 Task: Find connections with filter location San Antonio with filter topic #Investingwith filter profile language English with filter current company Siemens Mobility with filter school ASM Group of Institutes with filter industry IT Services and IT Consulting with filter service category Logo Design with filter keywords title Client Service Specialist
Action: Mouse moved to (530, 72)
Screenshot: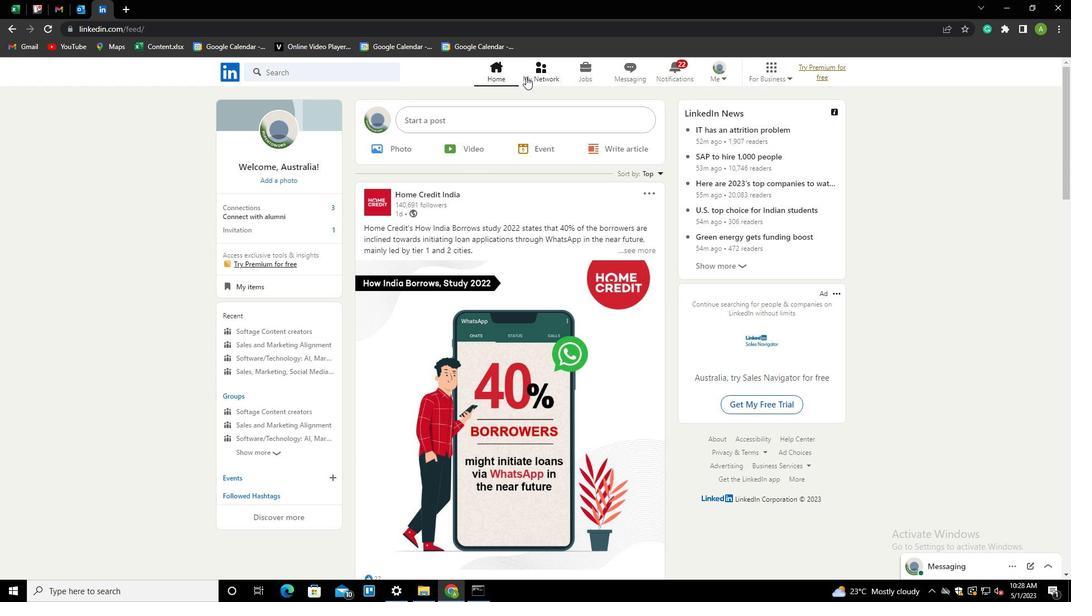 
Action: Mouse pressed left at (530, 72)
Screenshot: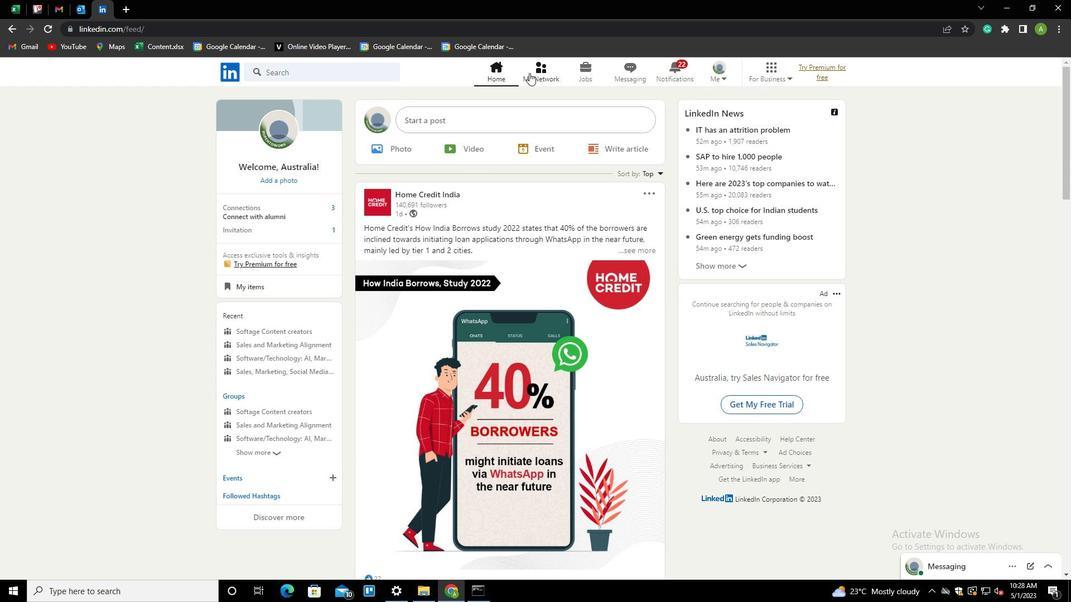 
Action: Mouse moved to (266, 132)
Screenshot: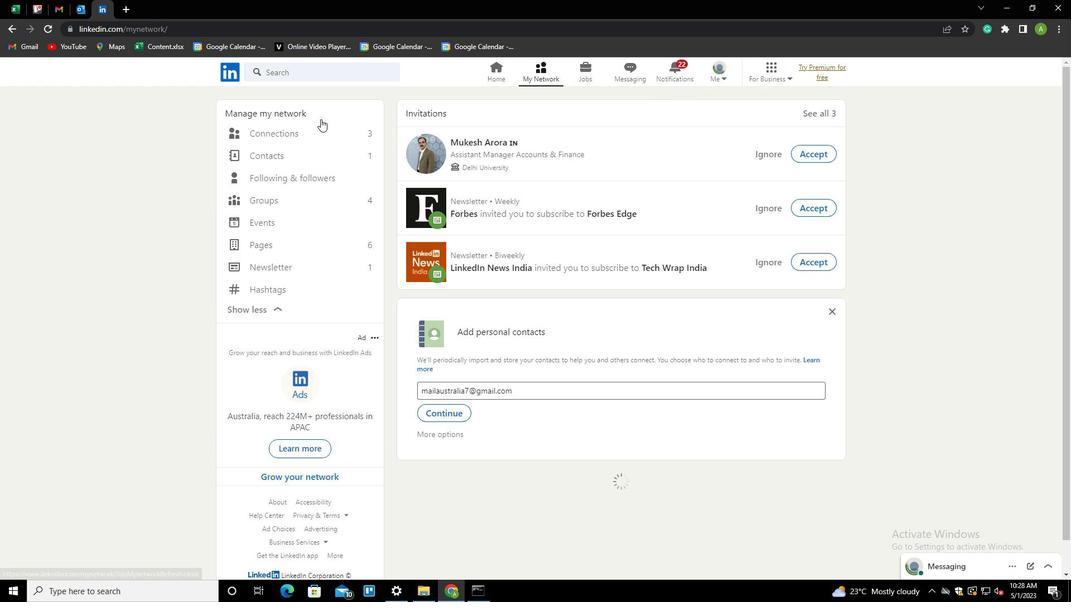 
Action: Mouse pressed left at (266, 132)
Screenshot: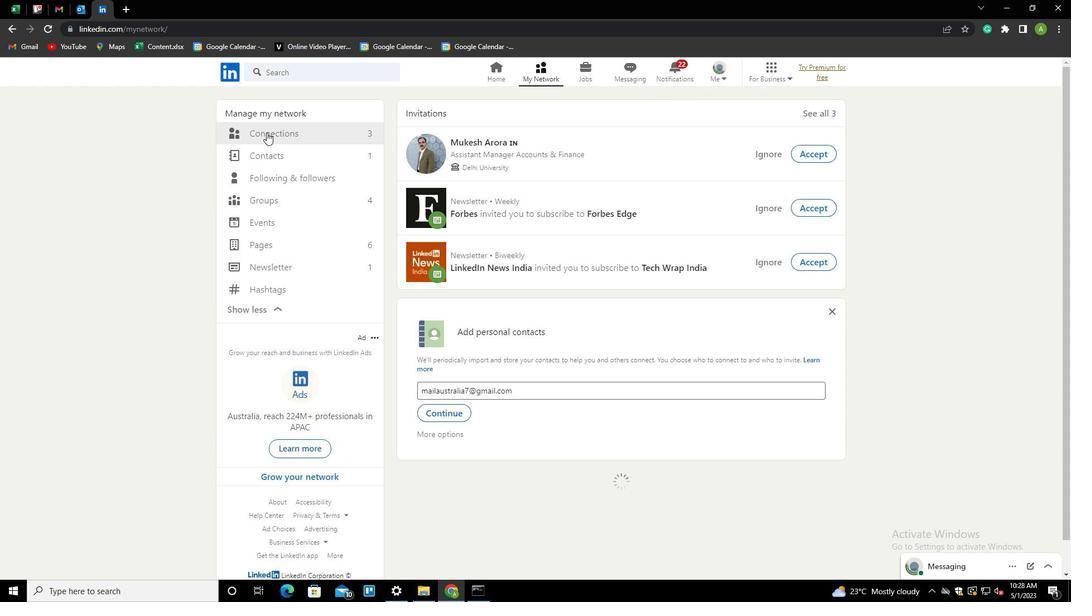 
Action: Mouse moved to (607, 133)
Screenshot: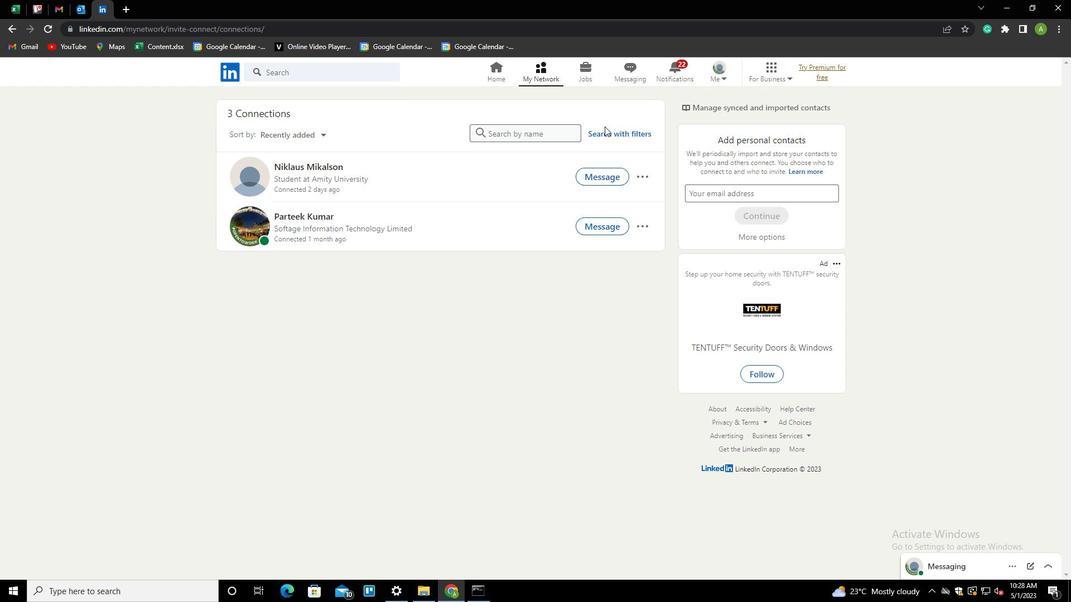 
Action: Mouse pressed left at (607, 133)
Screenshot: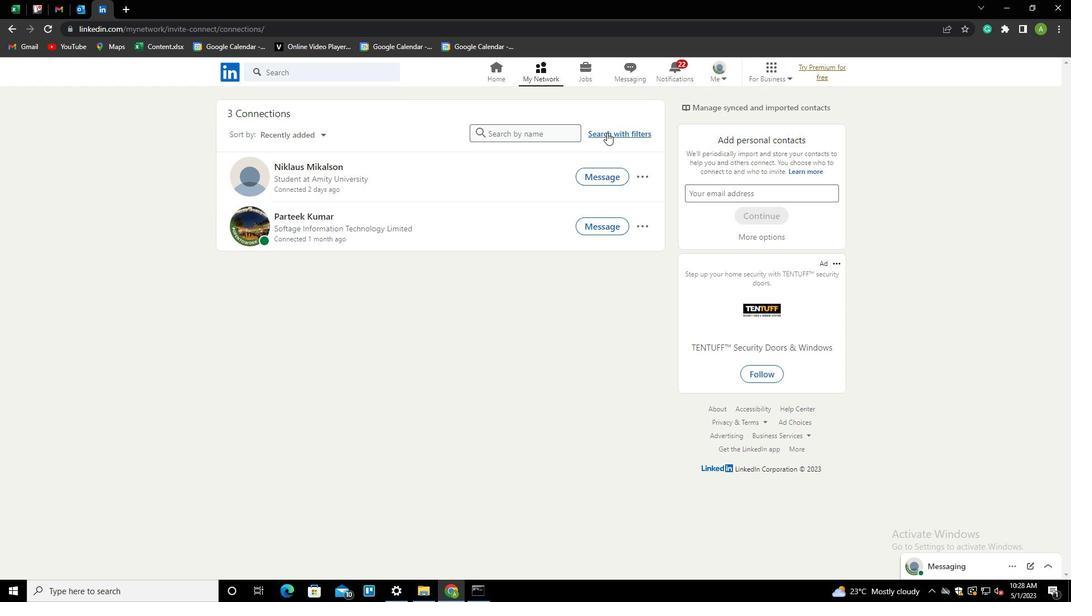 
Action: Mouse moved to (571, 104)
Screenshot: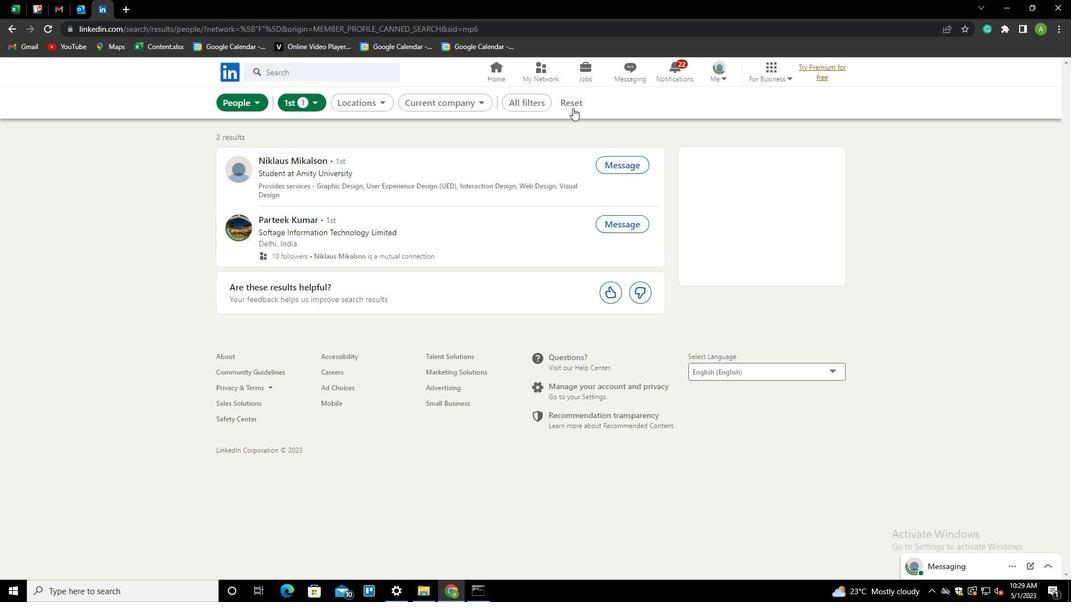 
Action: Mouse pressed left at (571, 104)
Screenshot: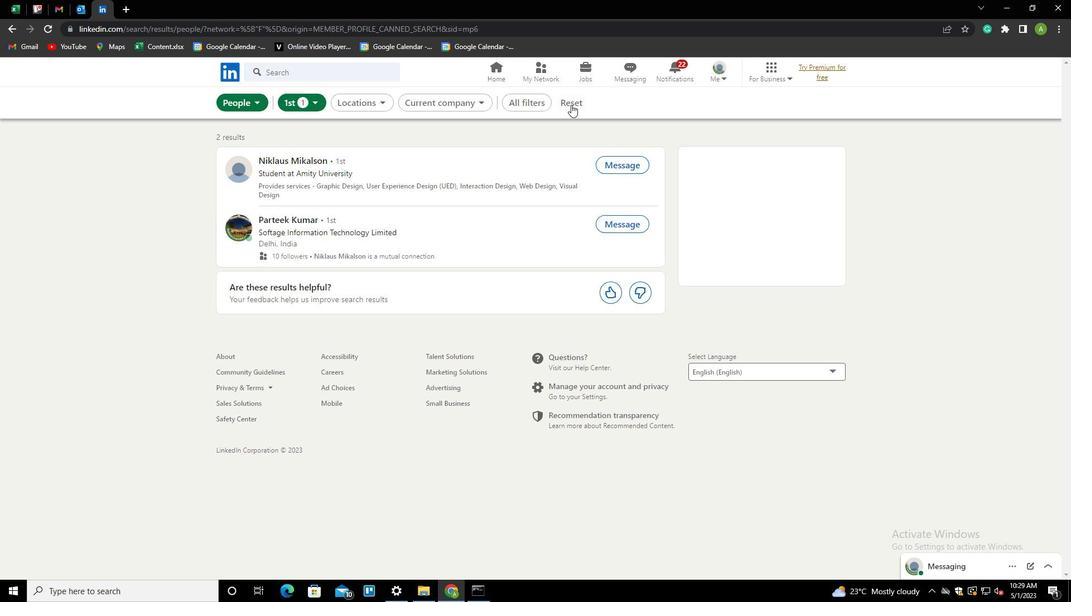 
Action: Mouse moved to (560, 104)
Screenshot: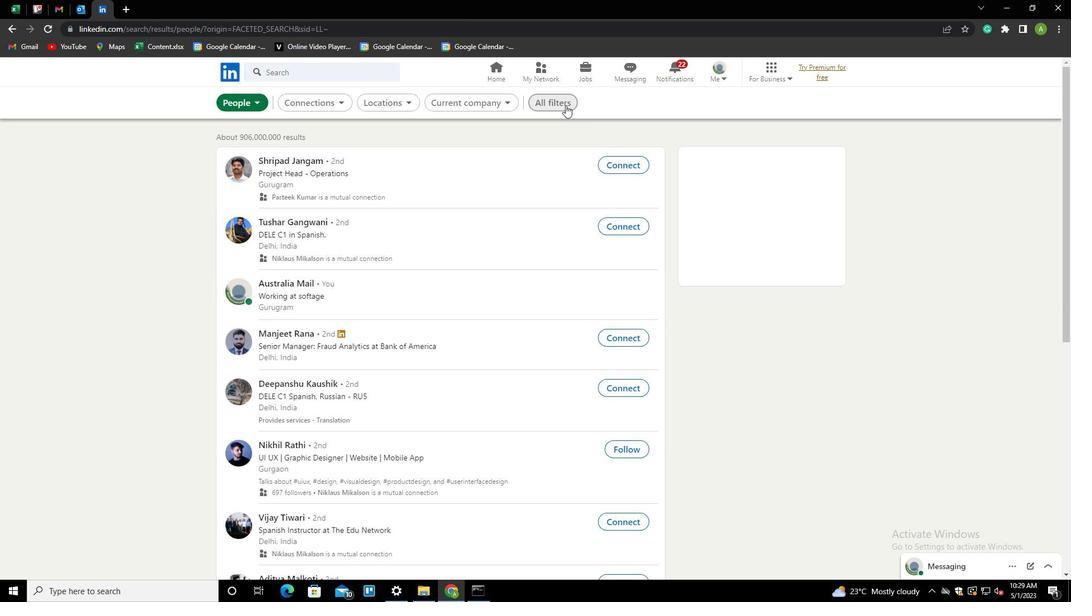 
Action: Mouse pressed left at (560, 104)
Screenshot: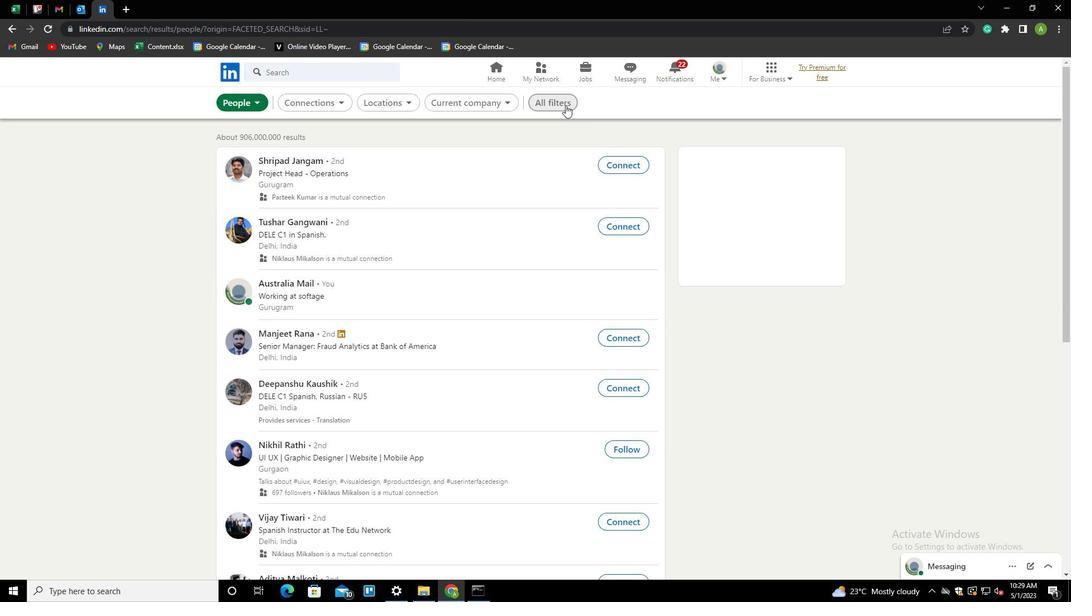 
Action: Mouse moved to (863, 296)
Screenshot: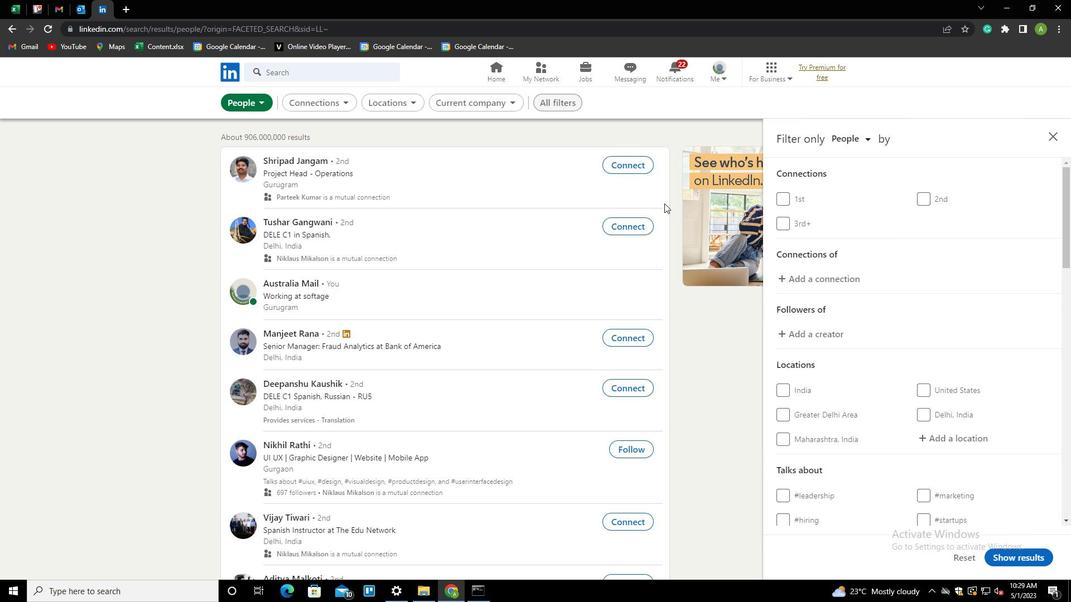 
Action: Mouse scrolled (863, 296) with delta (0, 0)
Screenshot: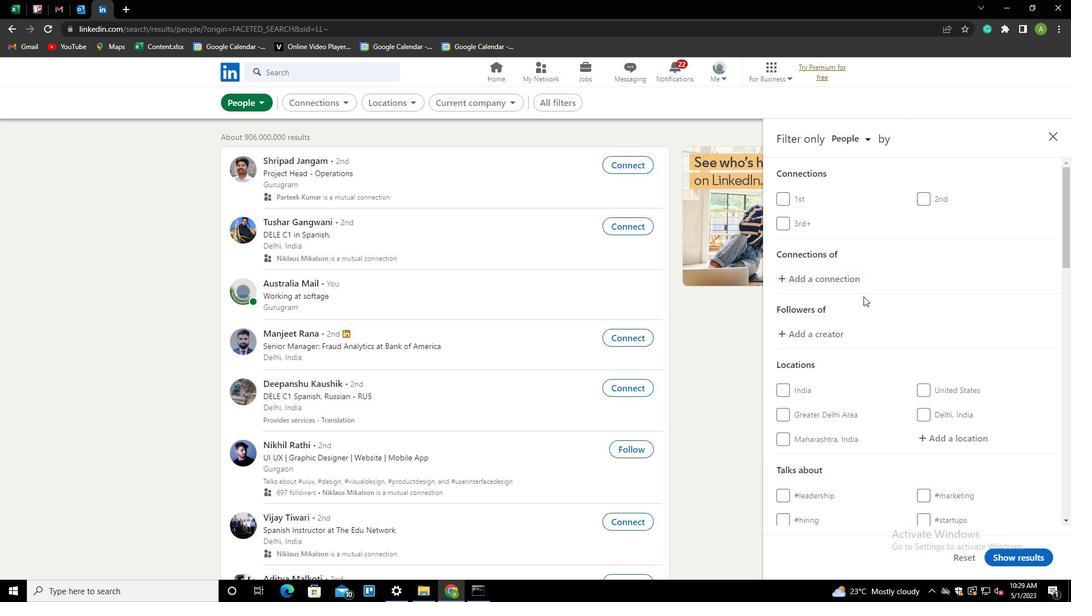 
Action: Mouse scrolled (863, 296) with delta (0, 0)
Screenshot: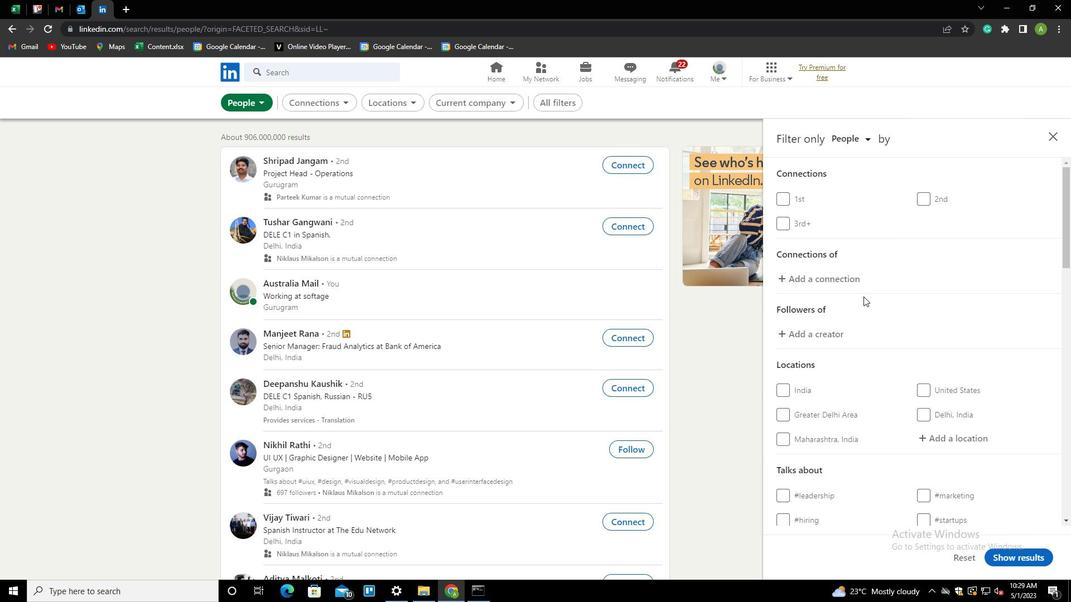 
Action: Mouse scrolled (863, 296) with delta (0, 0)
Screenshot: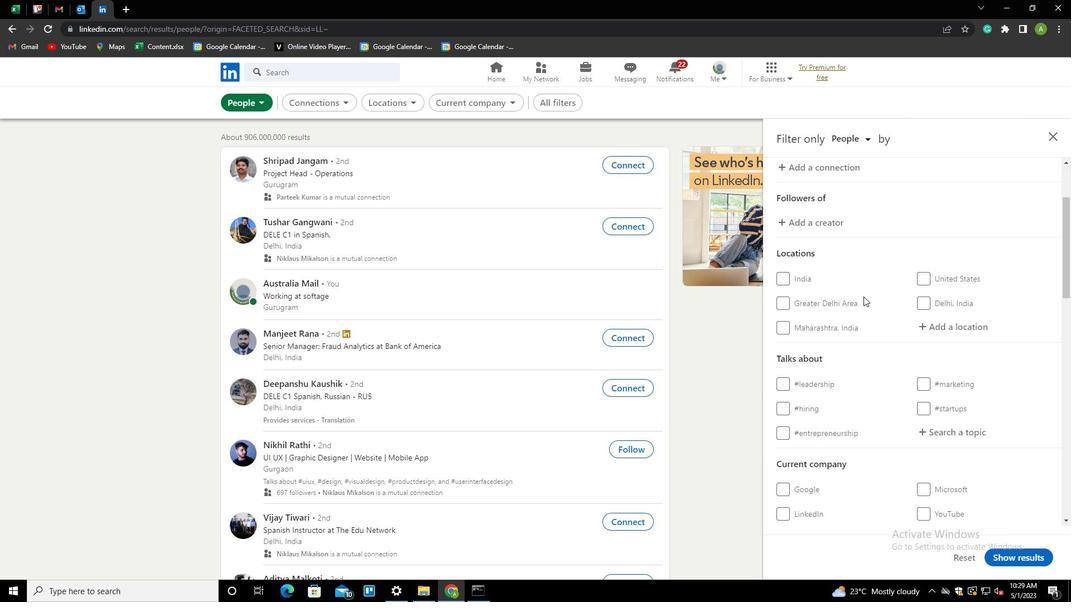 
Action: Mouse moved to (948, 270)
Screenshot: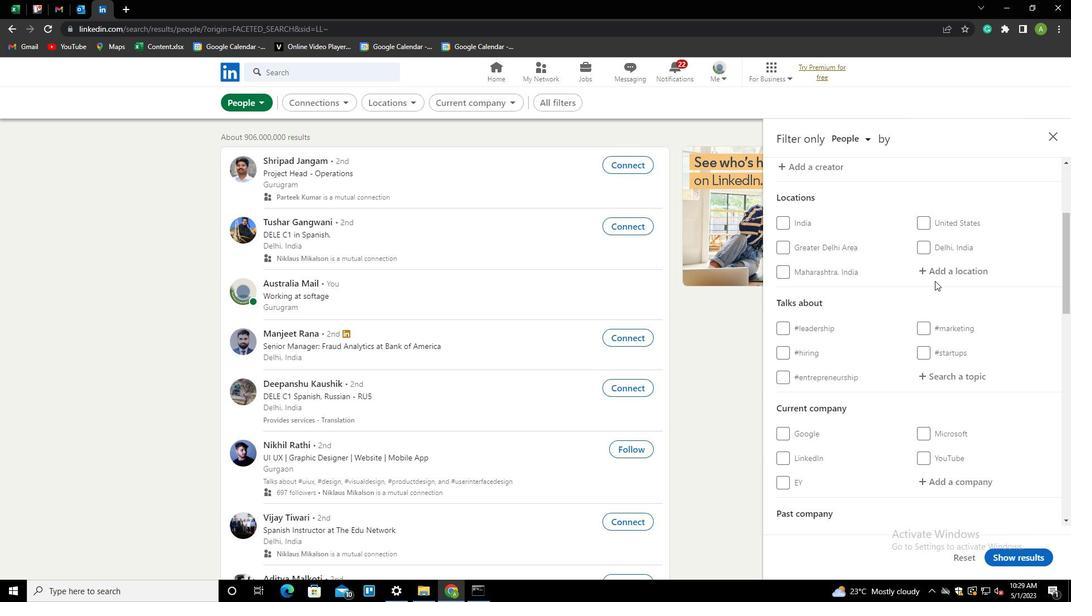 
Action: Mouse pressed left at (948, 270)
Screenshot: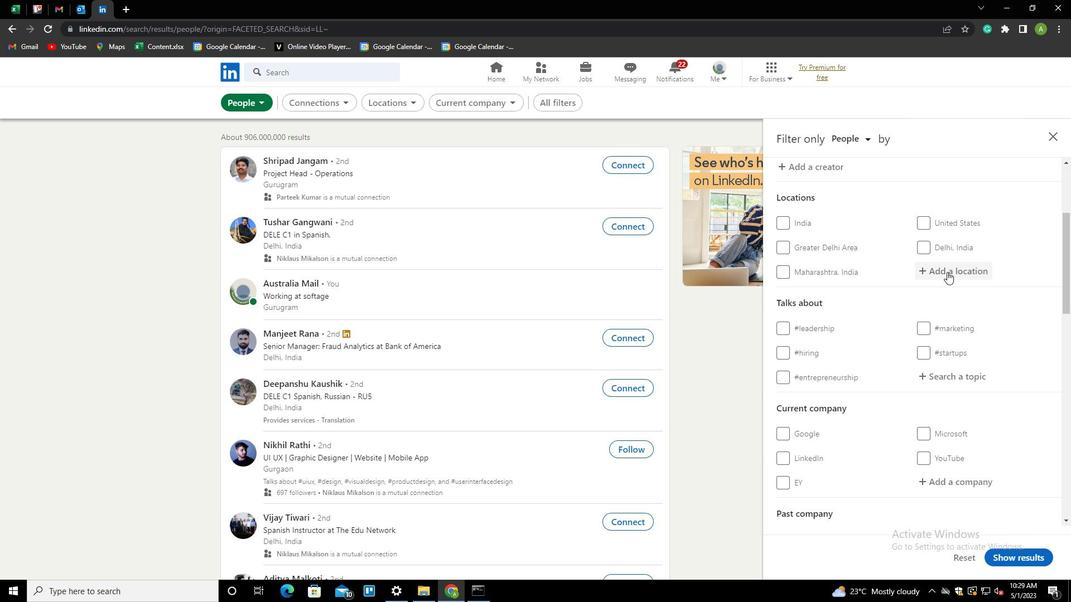 
Action: Key pressed <Key.shift>SAN<Key.space><Key.shift>ANTI<Key.backspace>ONIO<Key.down><Key.enter>
Screenshot: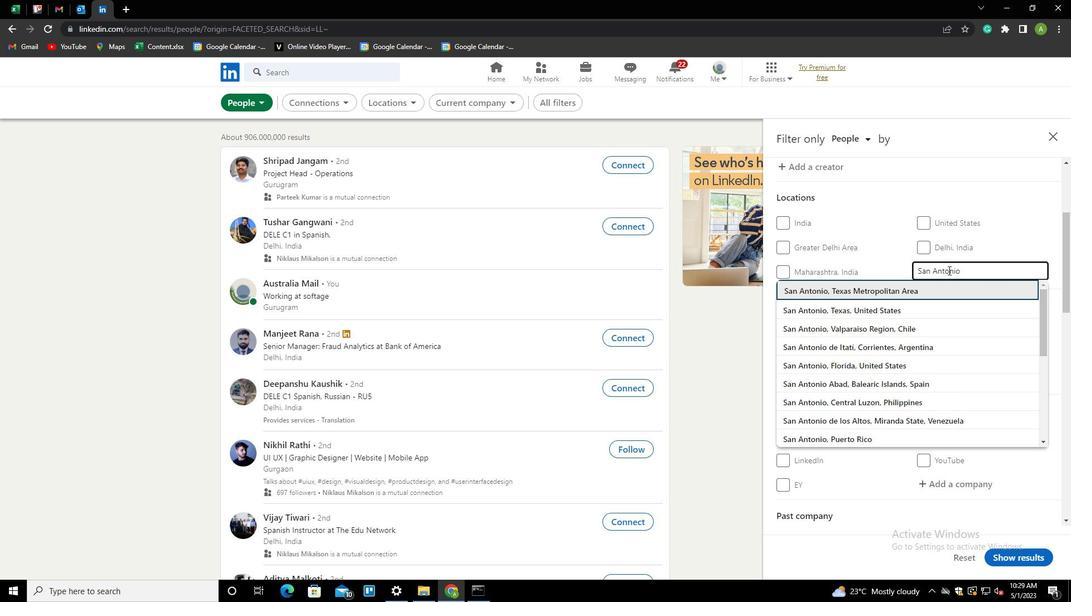 
Action: Mouse scrolled (948, 270) with delta (0, 0)
Screenshot: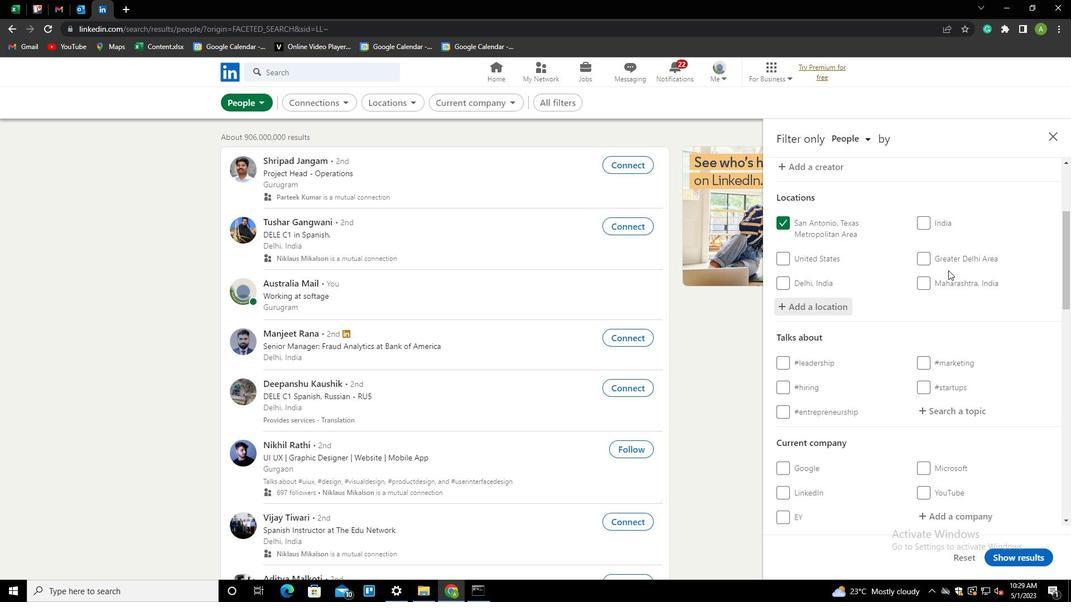 
Action: Mouse scrolled (948, 270) with delta (0, 0)
Screenshot: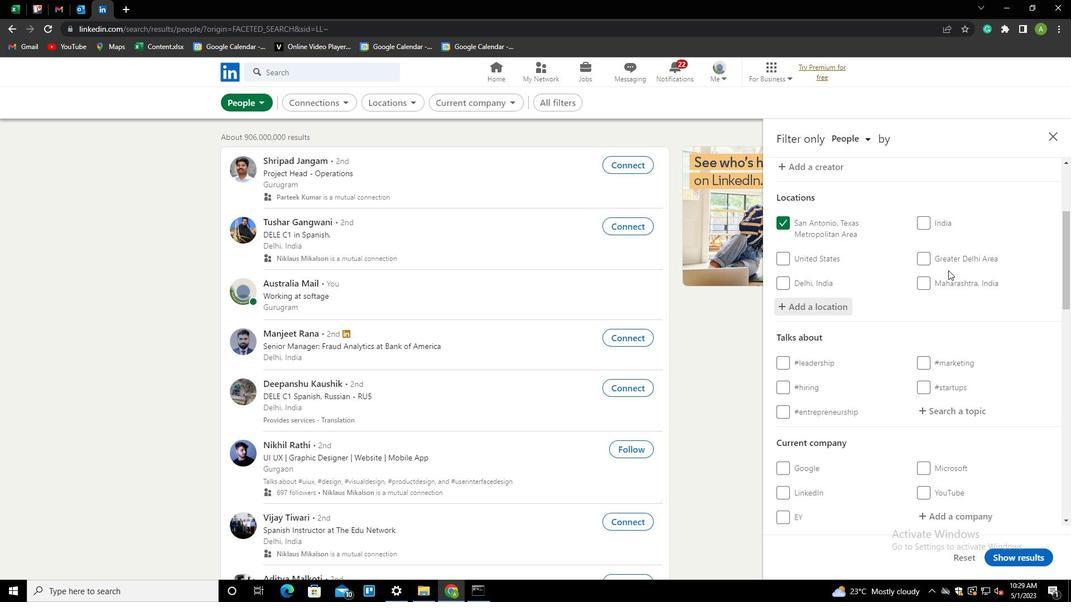 
Action: Mouse moved to (937, 297)
Screenshot: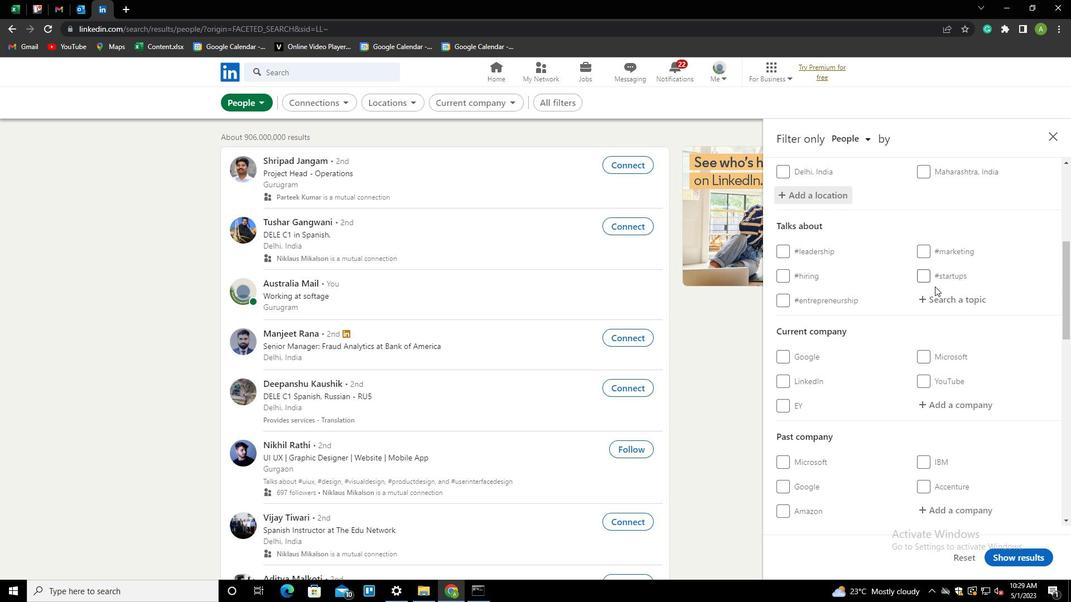 
Action: Mouse pressed left at (937, 297)
Screenshot: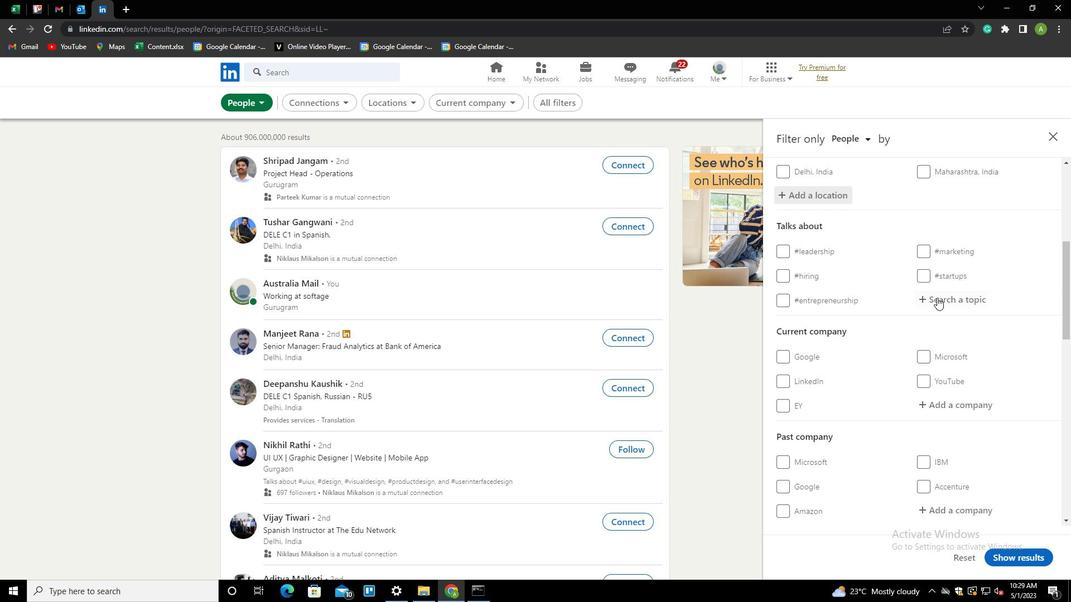 
Action: Key pressed <Key.shift>INT<Key.backspace>VESTIN<Key.down><Key.enter>
Screenshot: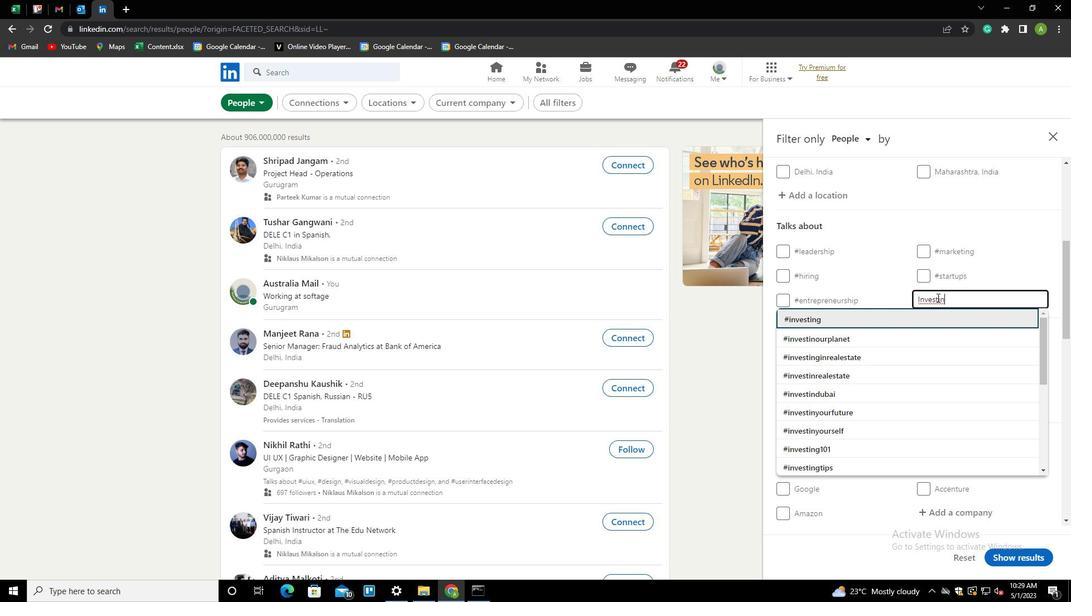 
Action: Mouse scrolled (937, 297) with delta (0, 0)
Screenshot: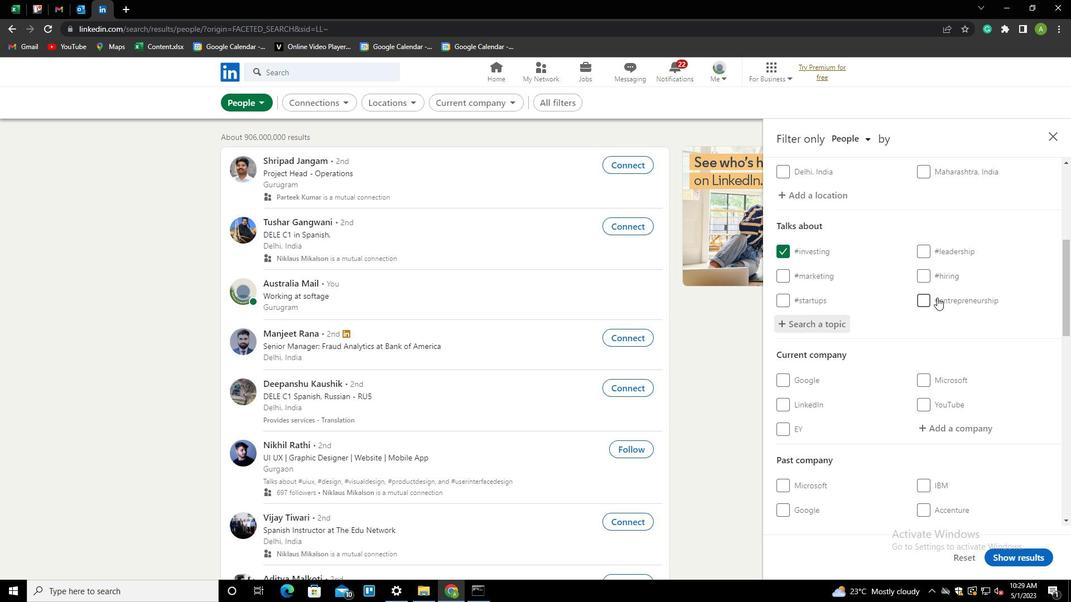
Action: Mouse scrolled (937, 297) with delta (0, 0)
Screenshot: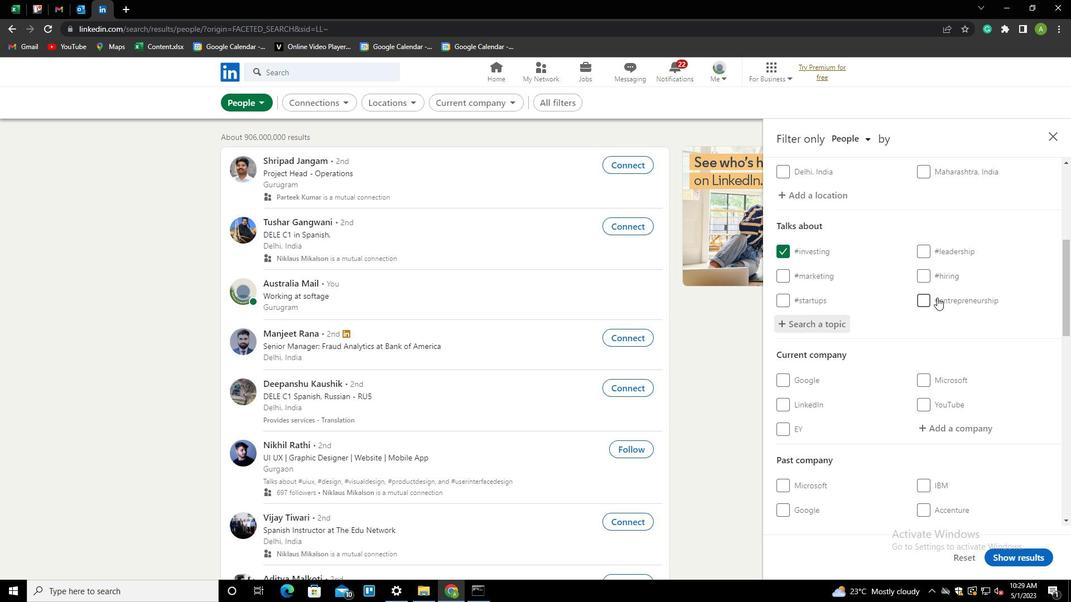 
Action: Mouse scrolled (937, 297) with delta (0, 0)
Screenshot: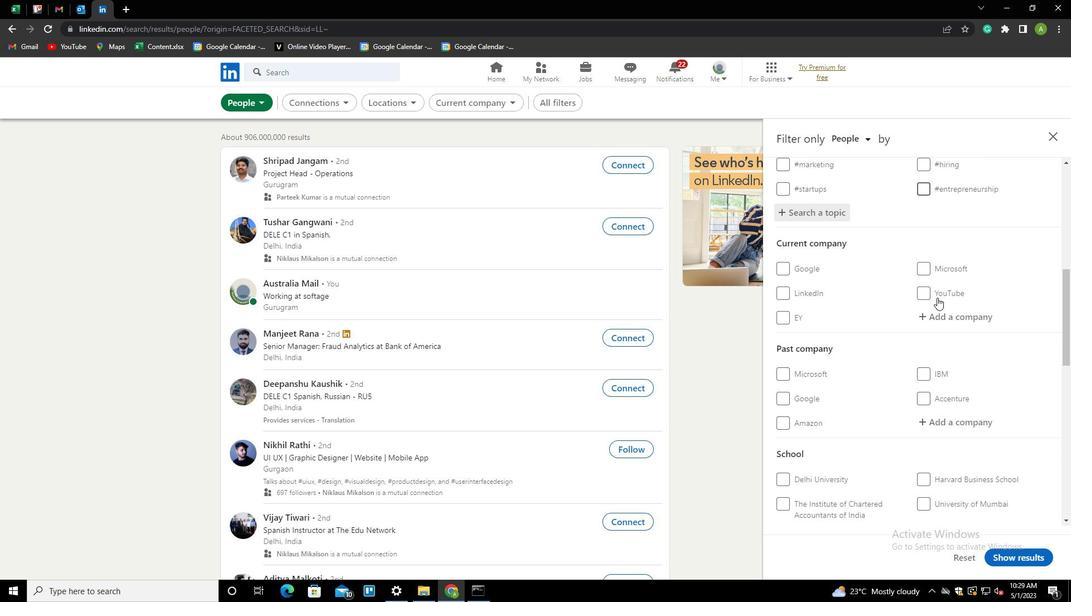 
Action: Mouse scrolled (937, 297) with delta (0, 0)
Screenshot: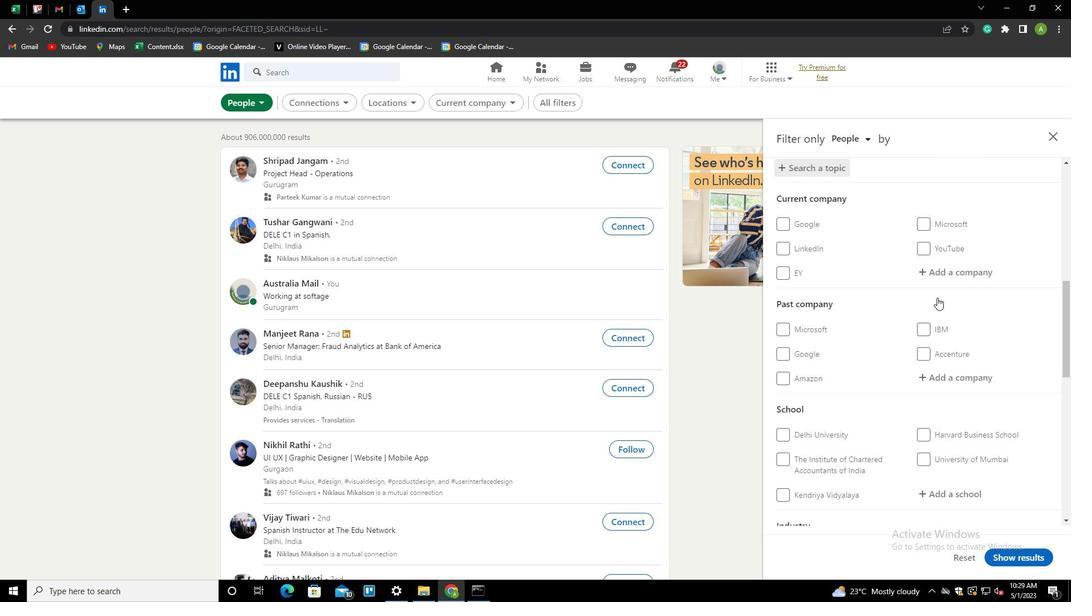 
Action: Mouse scrolled (937, 297) with delta (0, 0)
Screenshot: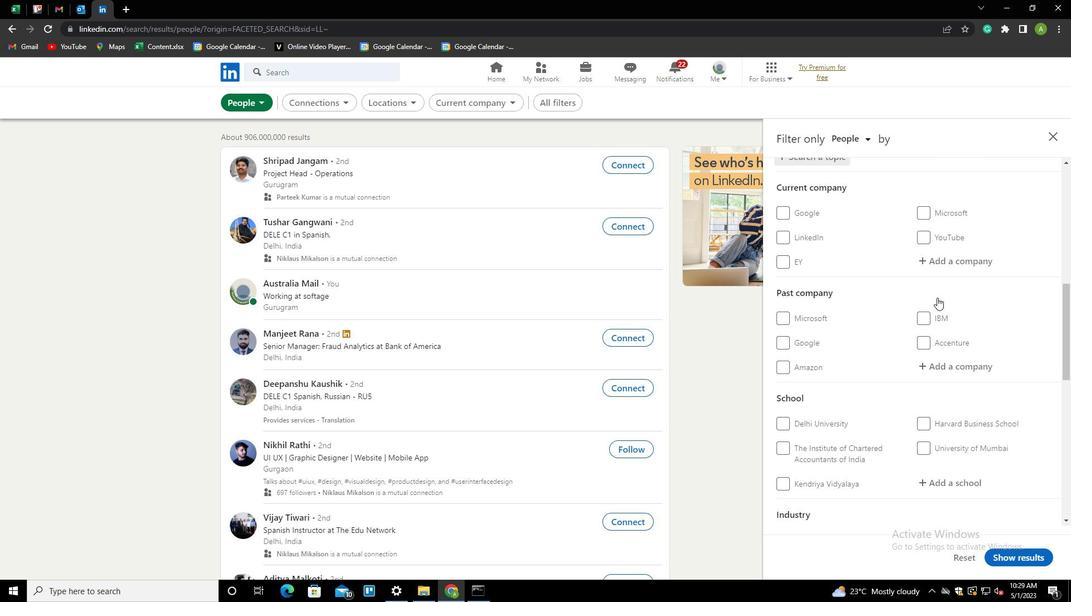 
Action: Mouse scrolled (937, 297) with delta (0, 0)
Screenshot: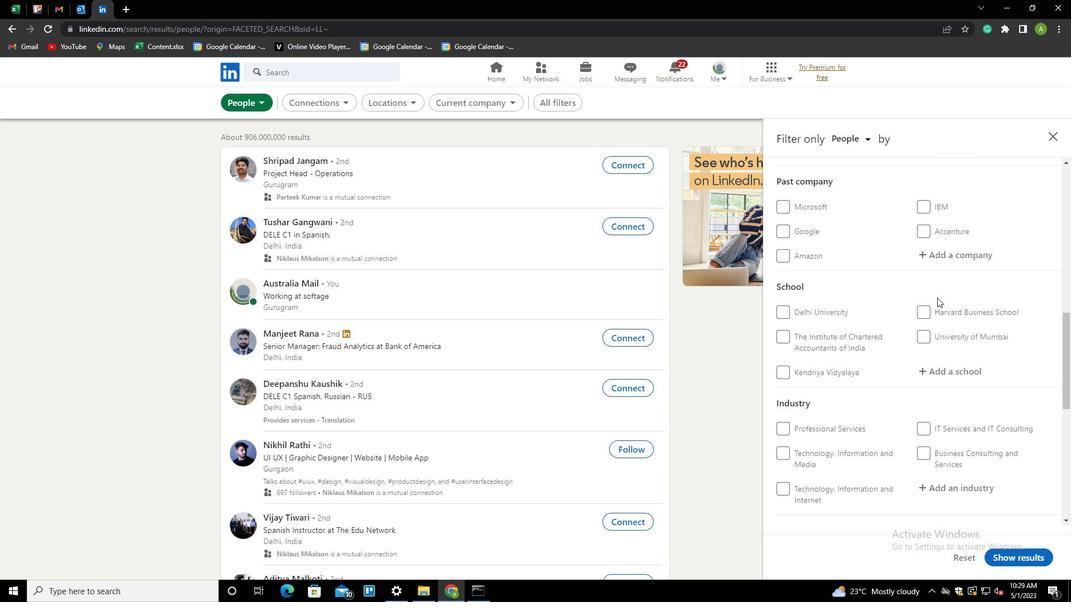 
Action: Mouse scrolled (937, 297) with delta (0, 0)
Screenshot: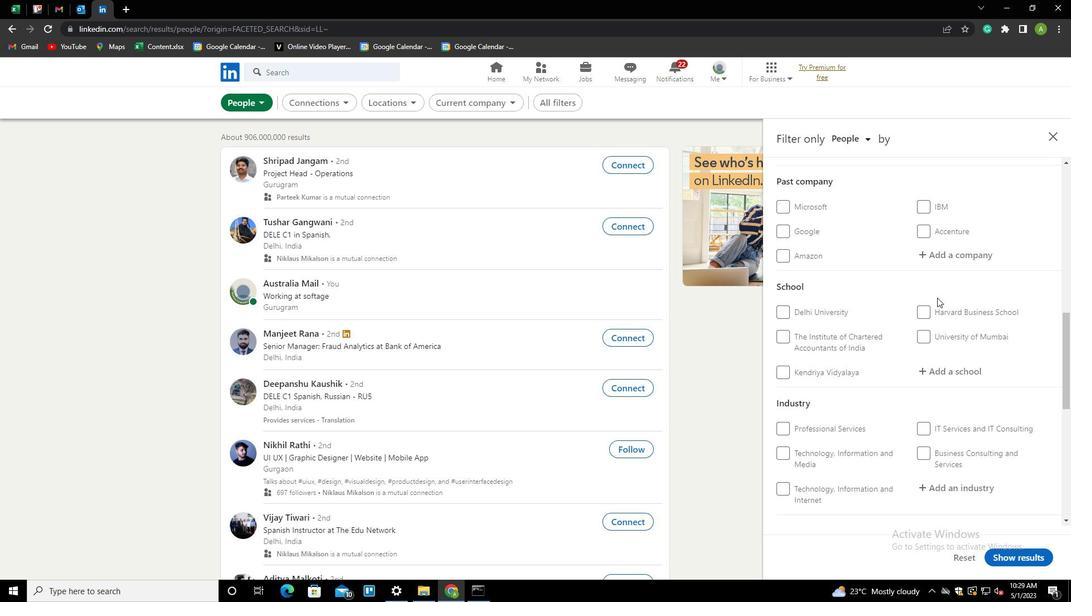 
Action: Mouse scrolled (937, 297) with delta (0, 0)
Screenshot: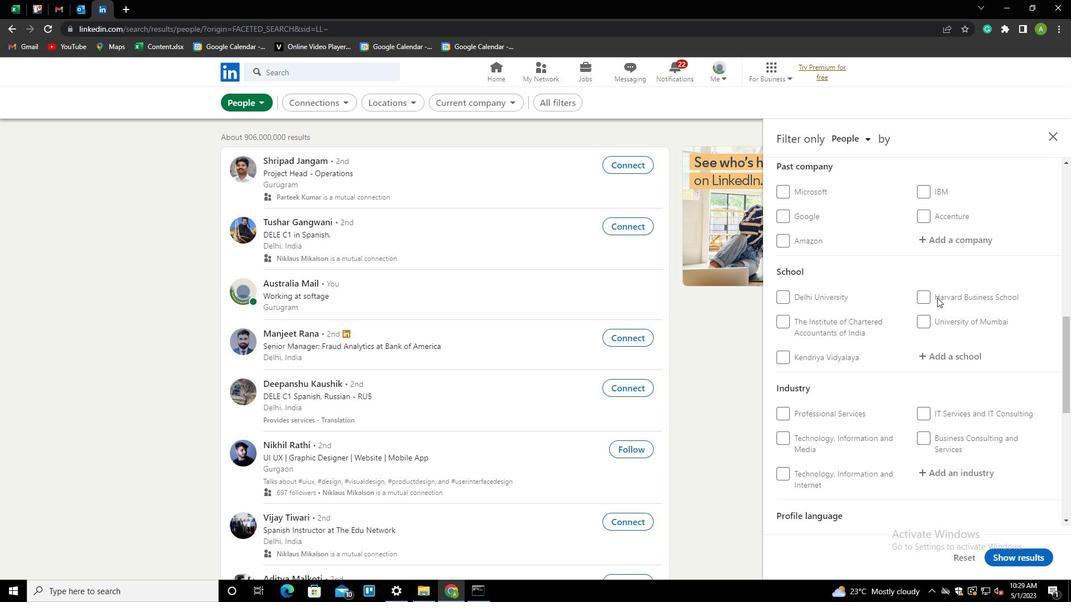 
Action: Mouse scrolled (937, 297) with delta (0, 0)
Screenshot: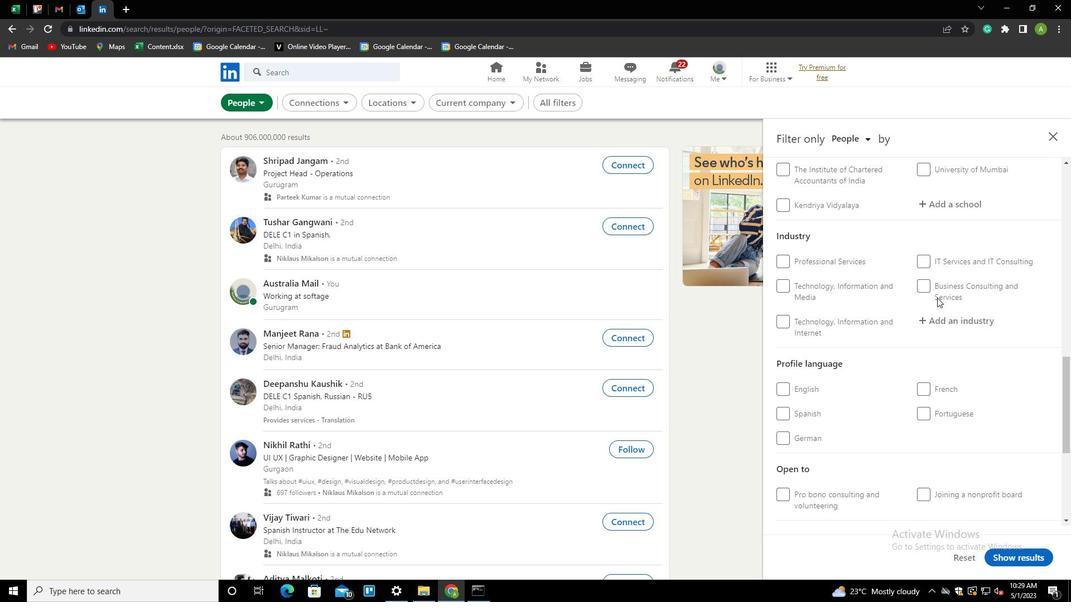 
Action: Mouse scrolled (937, 297) with delta (0, 0)
Screenshot: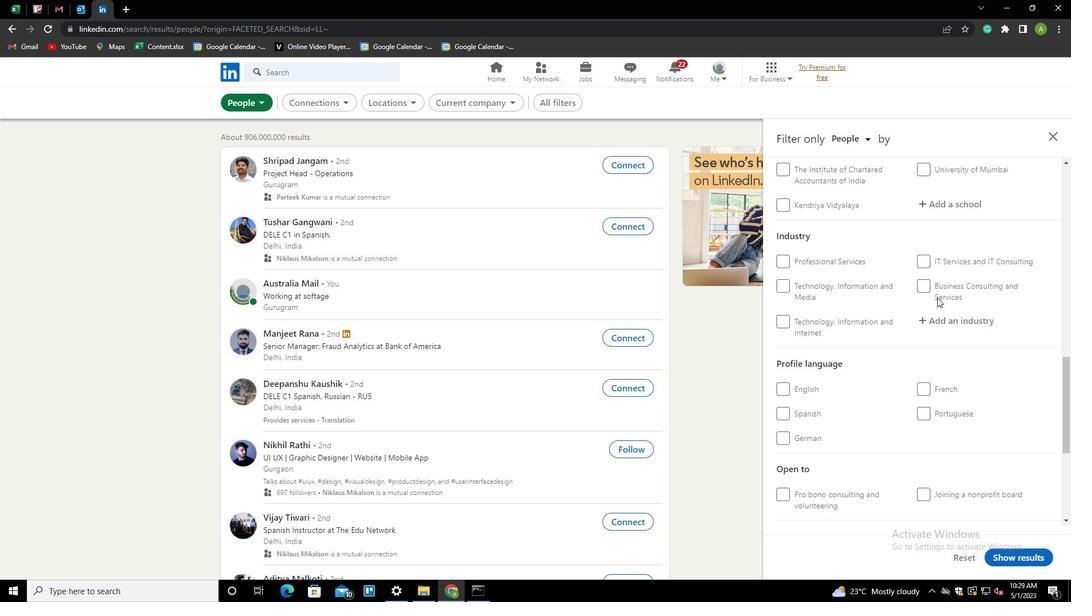 
Action: Mouse moved to (799, 273)
Screenshot: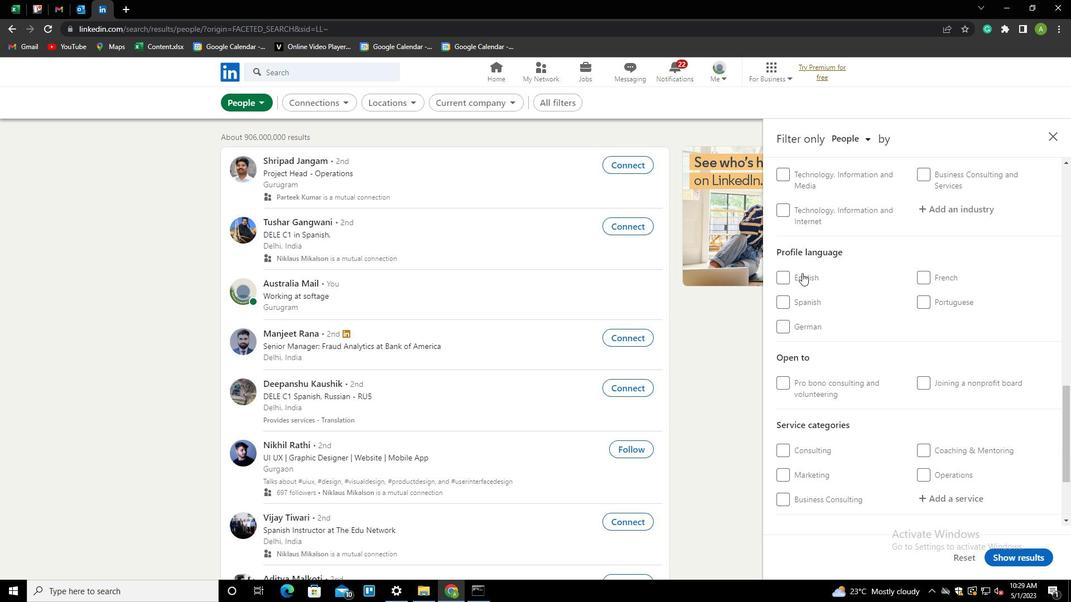 
Action: Mouse pressed left at (799, 273)
Screenshot: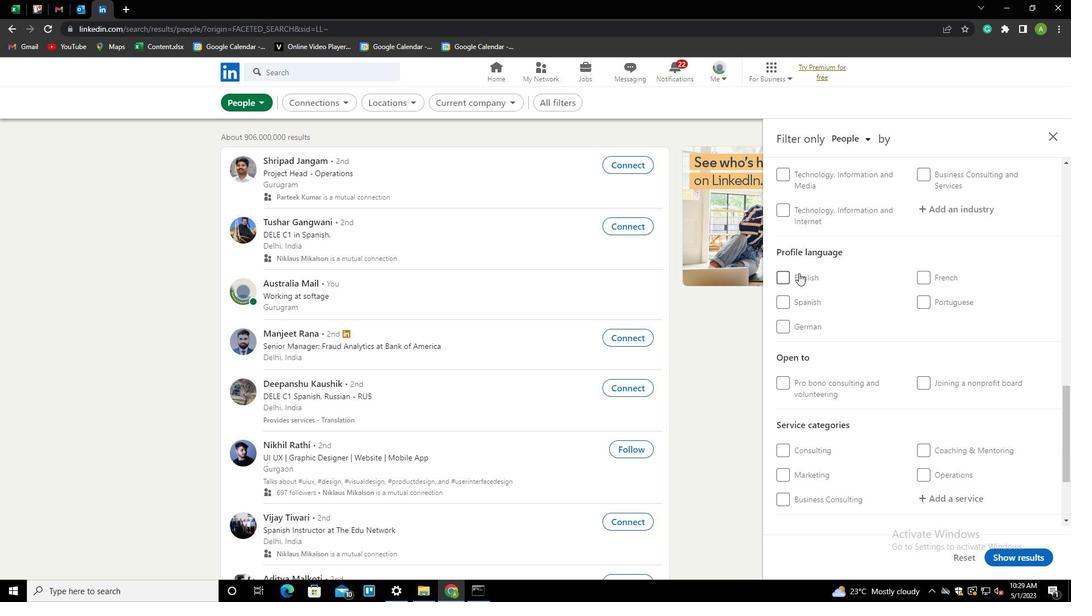 
Action: Mouse moved to (908, 313)
Screenshot: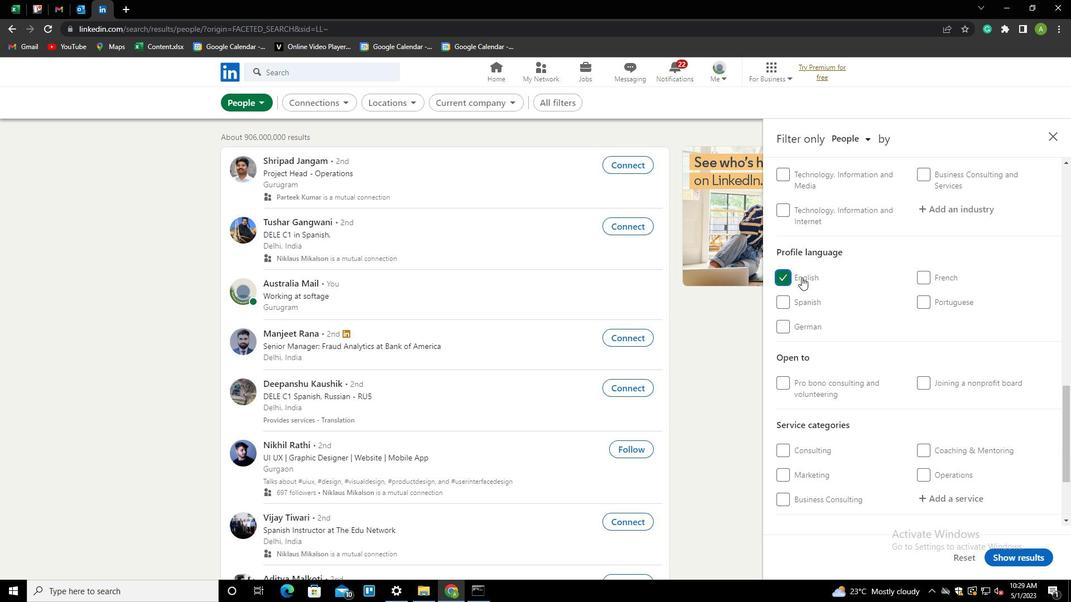 
Action: Mouse scrolled (908, 314) with delta (0, 0)
Screenshot: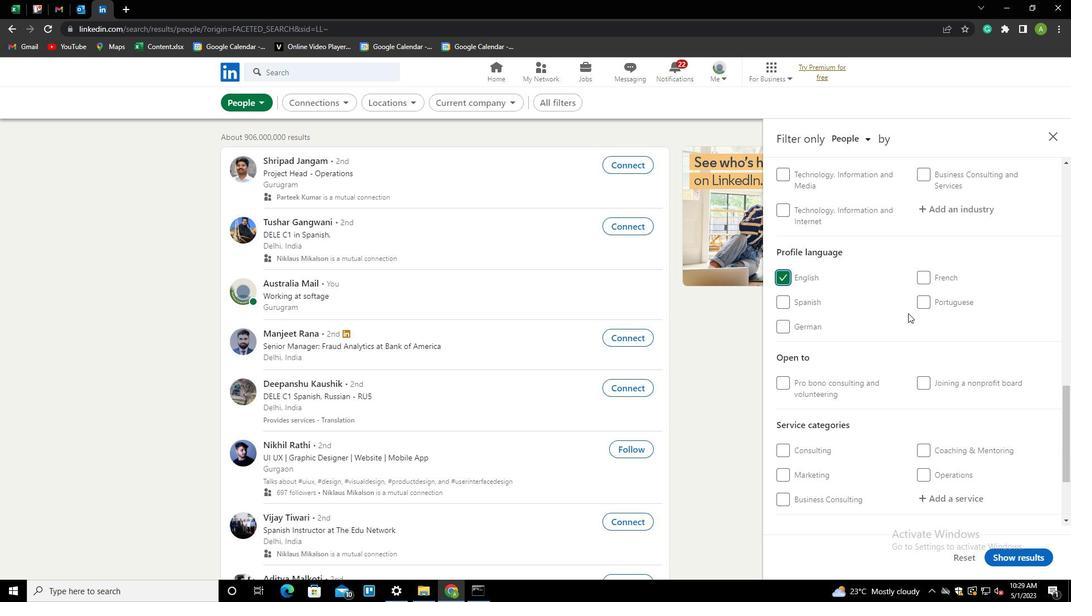 
Action: Mouse scrolled (908, 314) with delta (0, 0)
Screenshot: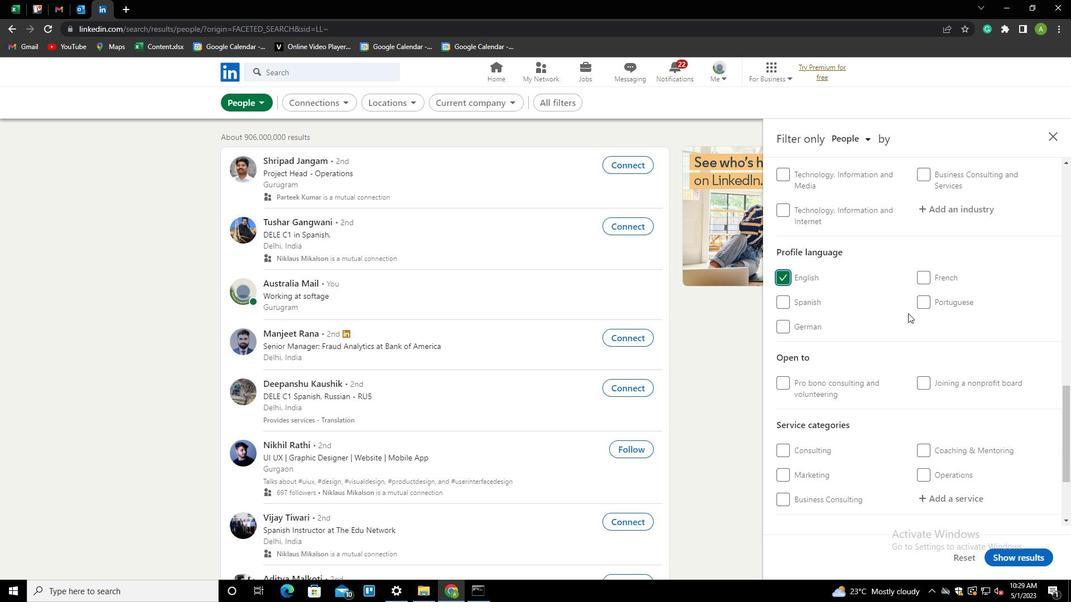 
Action: Mouse scrolled (908, 314) with delta (0, 0)
Screenshot: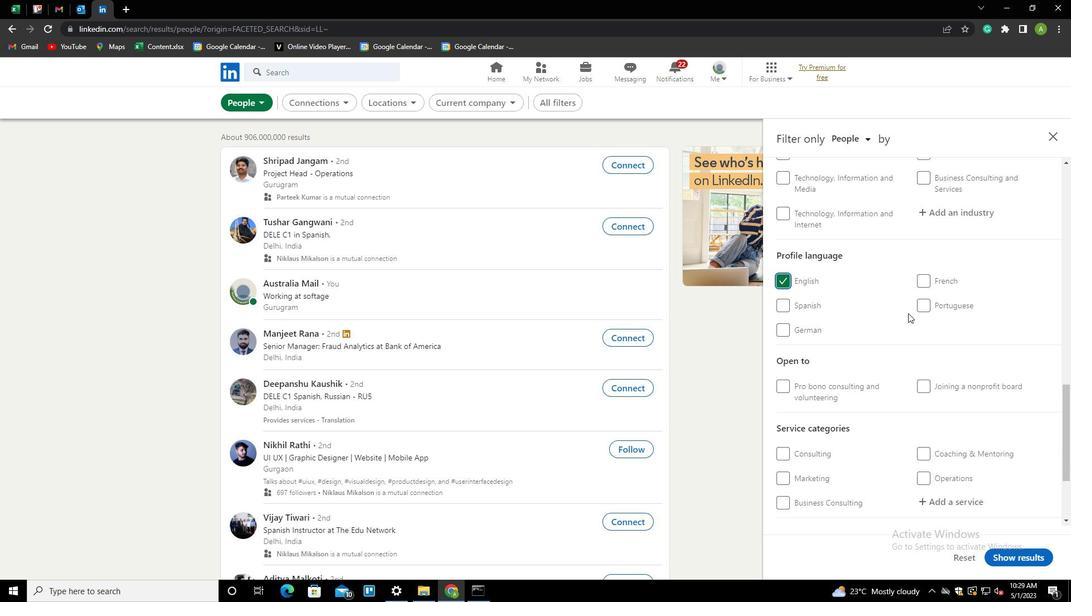 
Action: Mouse scrolled (908, 314) with delta (0, 0)
Screenshot: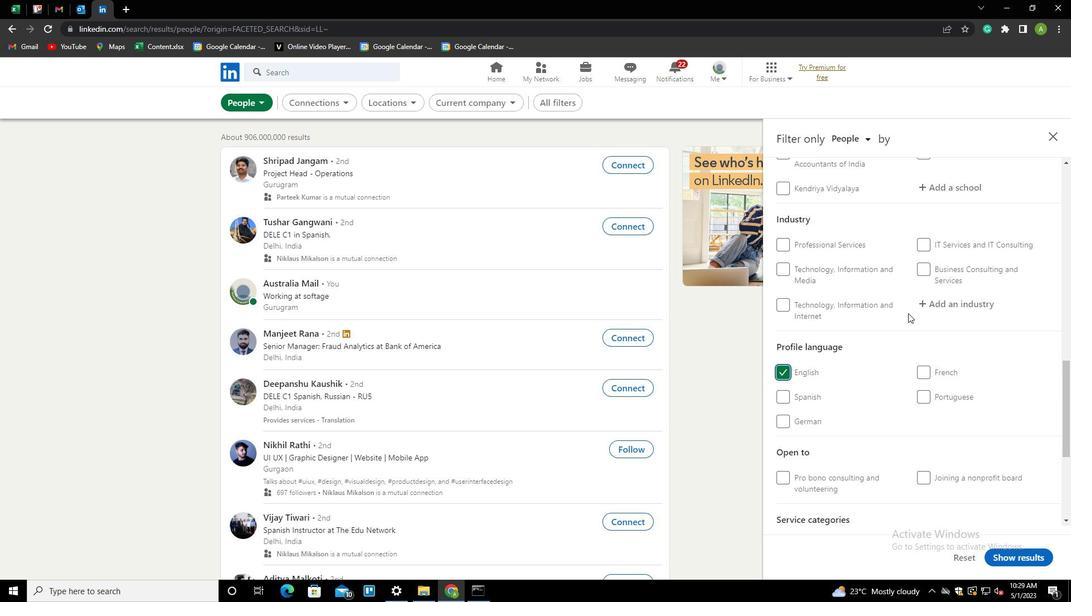 
Action: Mouse scrolled (908, 314) with delta (0, 0)
Screenshot: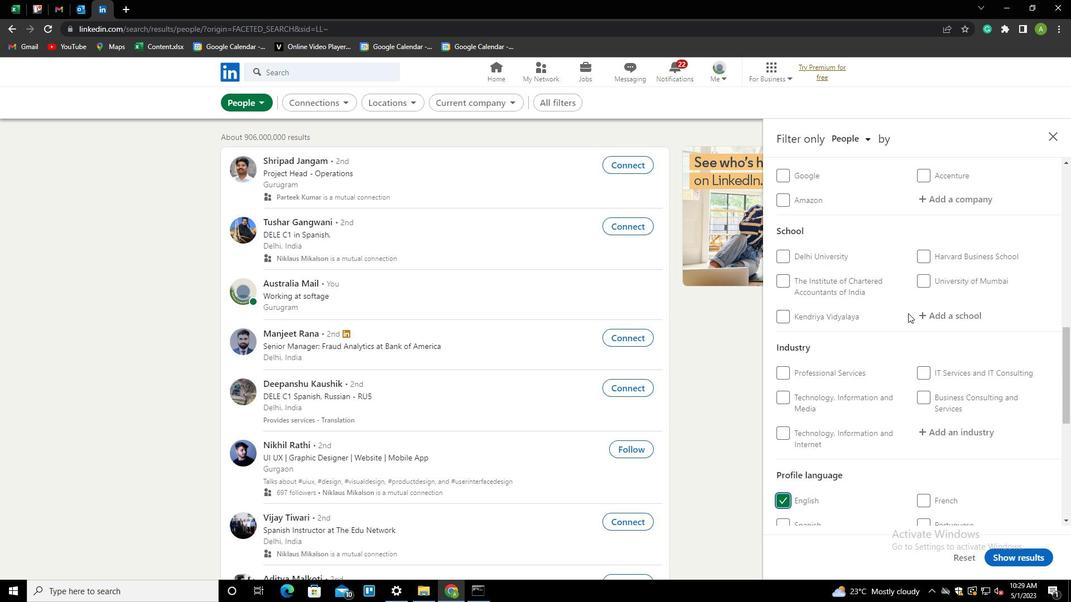 
Action: Mouse scrolled (908, 314) with delta (0, 0)
Screenshot: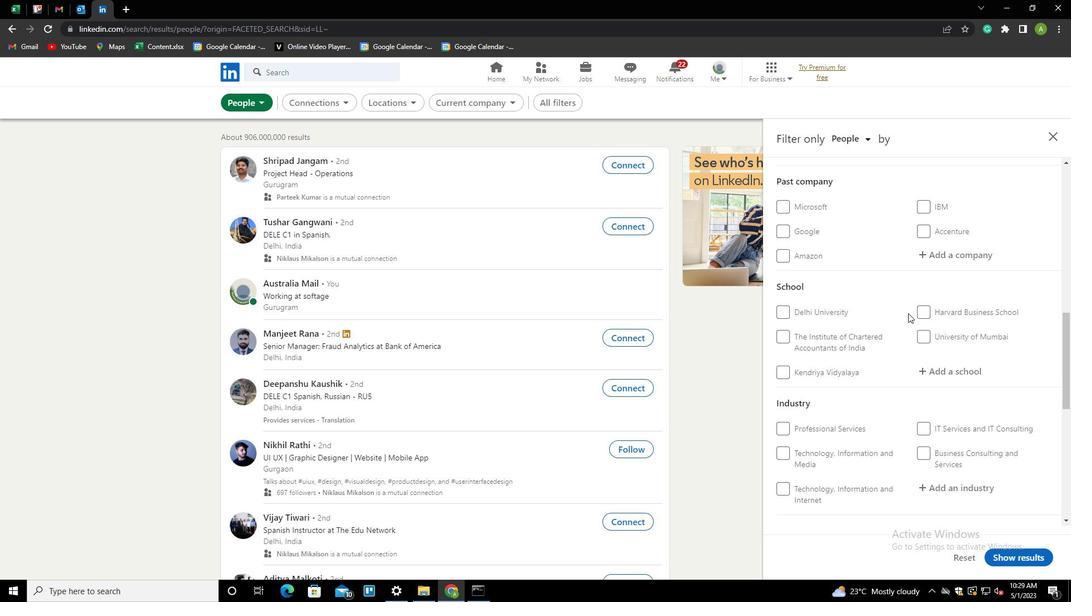 
Action: Mouse scrolled (908, 314) with delta (0, 0)
Screenshot: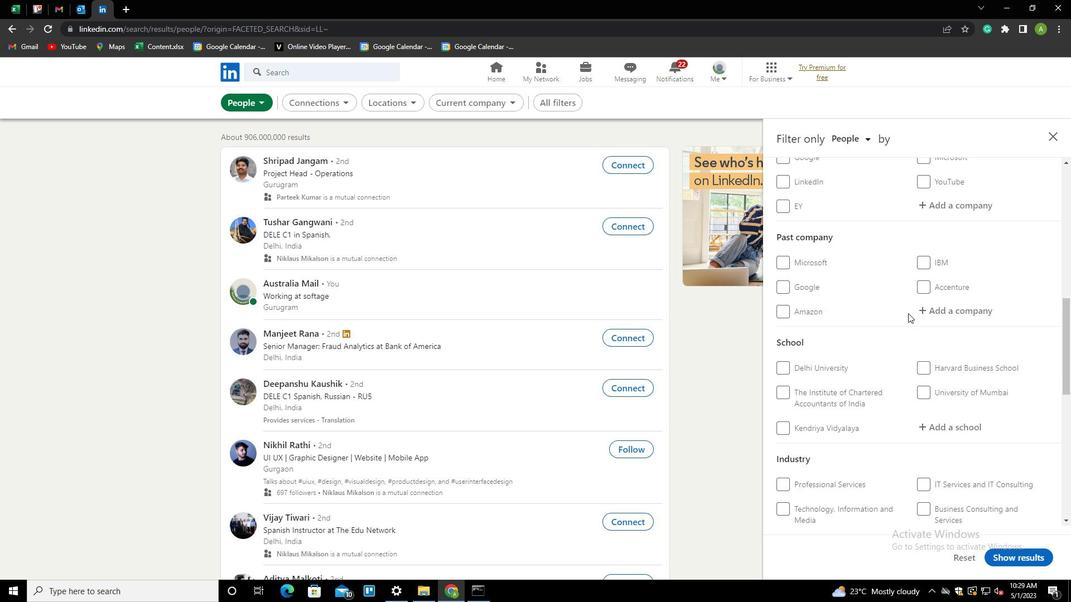 
Action: Mouse scrolled (908, 314) with delta (0, 0)
Screenshot: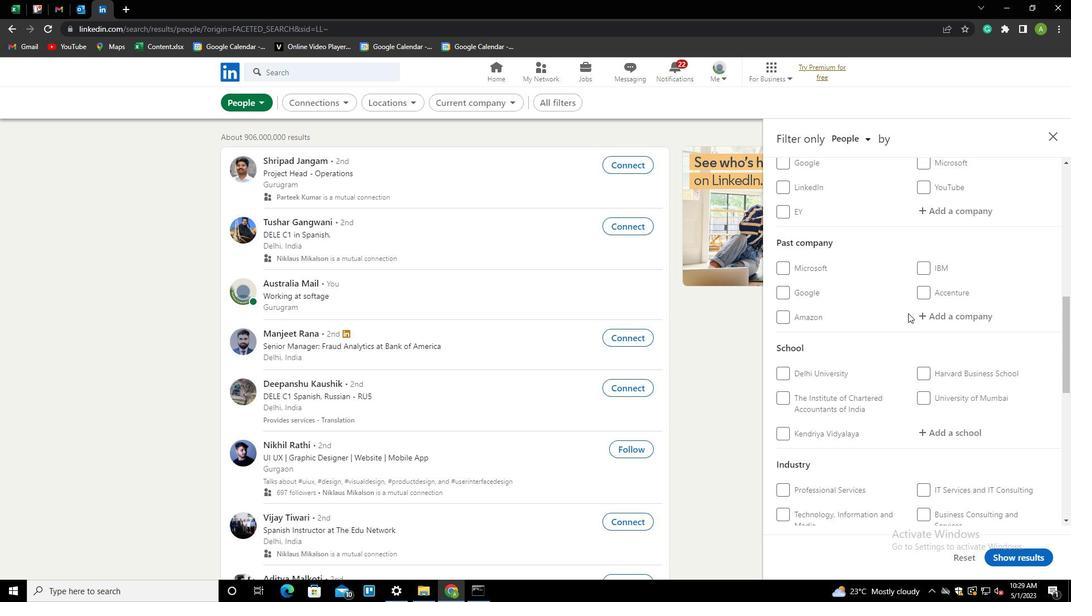 
Action: Mouse moved to (934, 314)
Screenshot: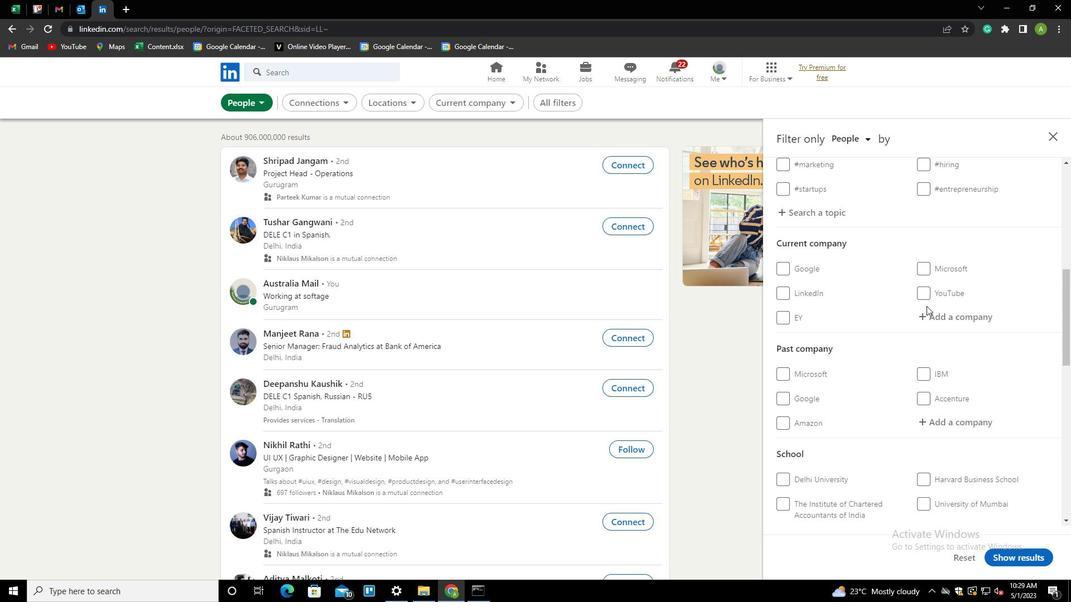 
Action: Mouse pressed left at (934, 314)
Screenshot: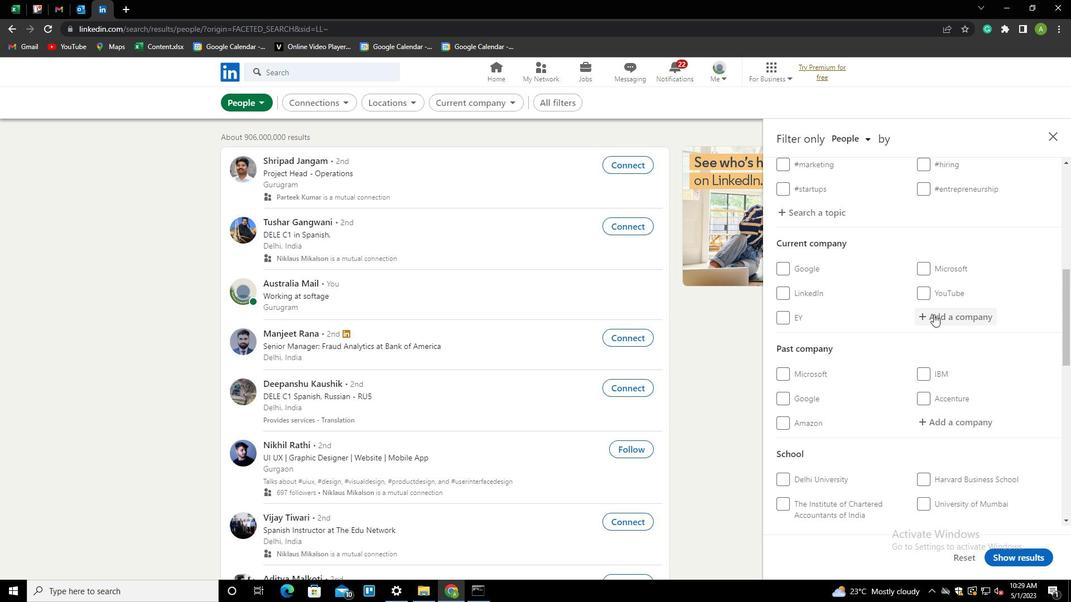 
Action: Mouse moved to (932, 315)
Screenshot: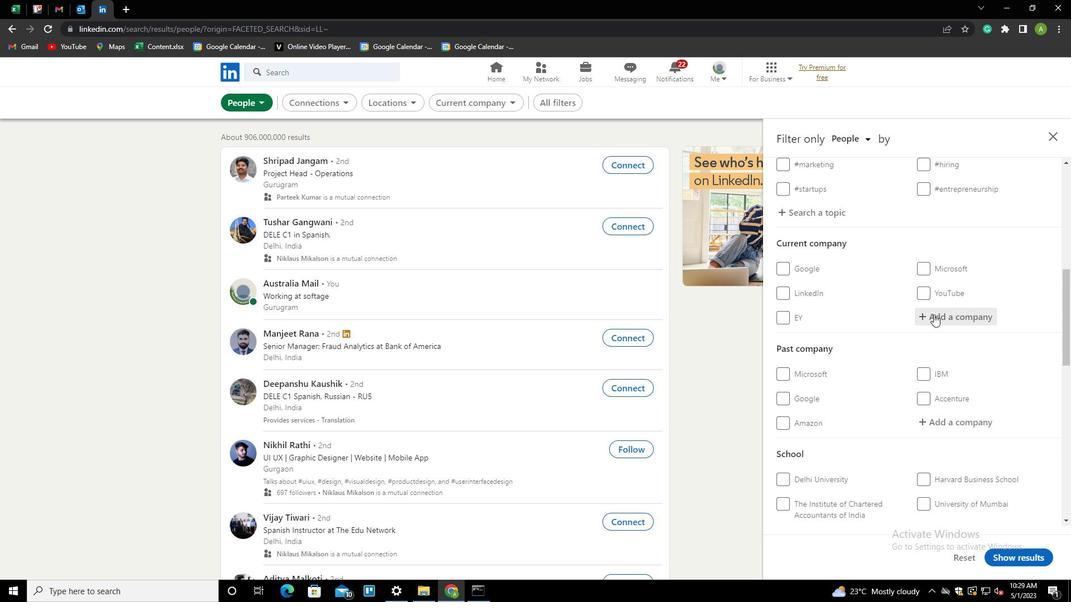 
Action: Key pressed <Key.shift>S
Screenshot: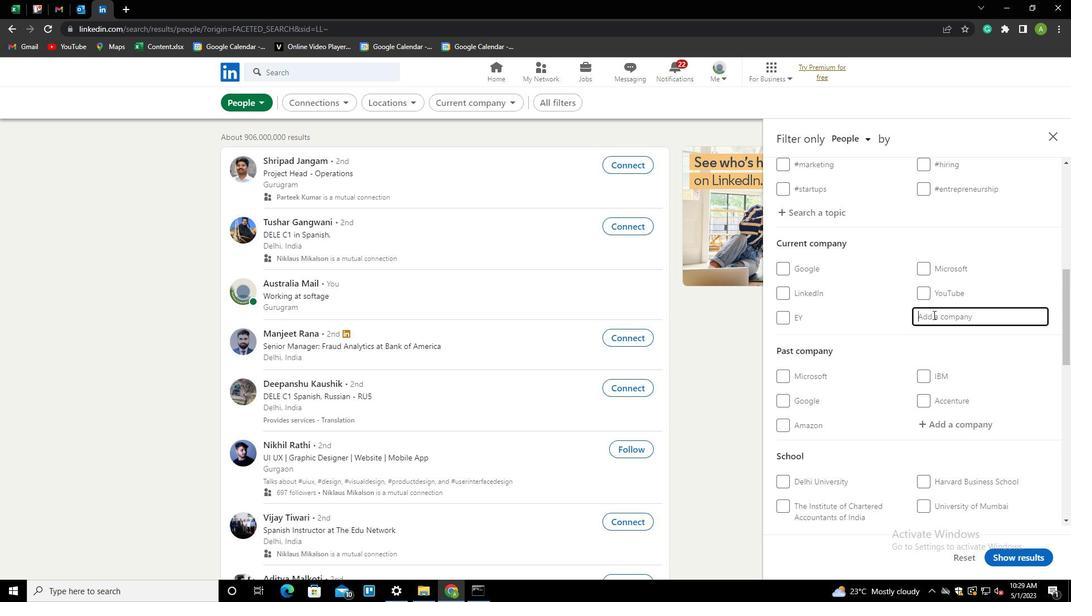 
Action: Mouse moved to (931, 316)
Screenshot: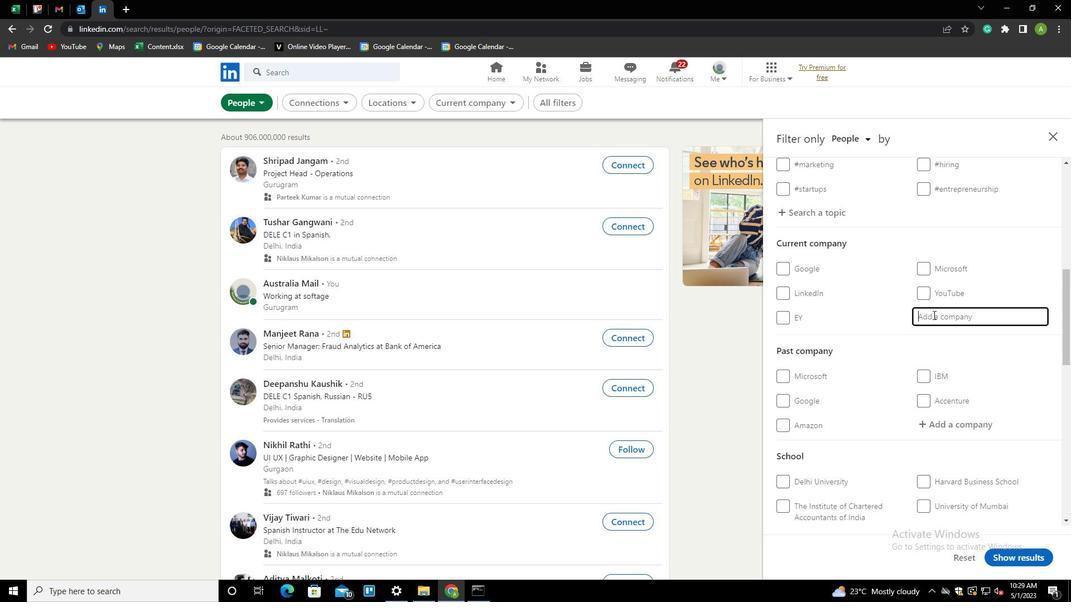 
Action: Key pressed IEMENS<Key.down><Key.down><Key.down><Key.down><Key.down><Key.down><Key.down><Key.down><Key.space><Key.shift>MOBILITY
Screenshot: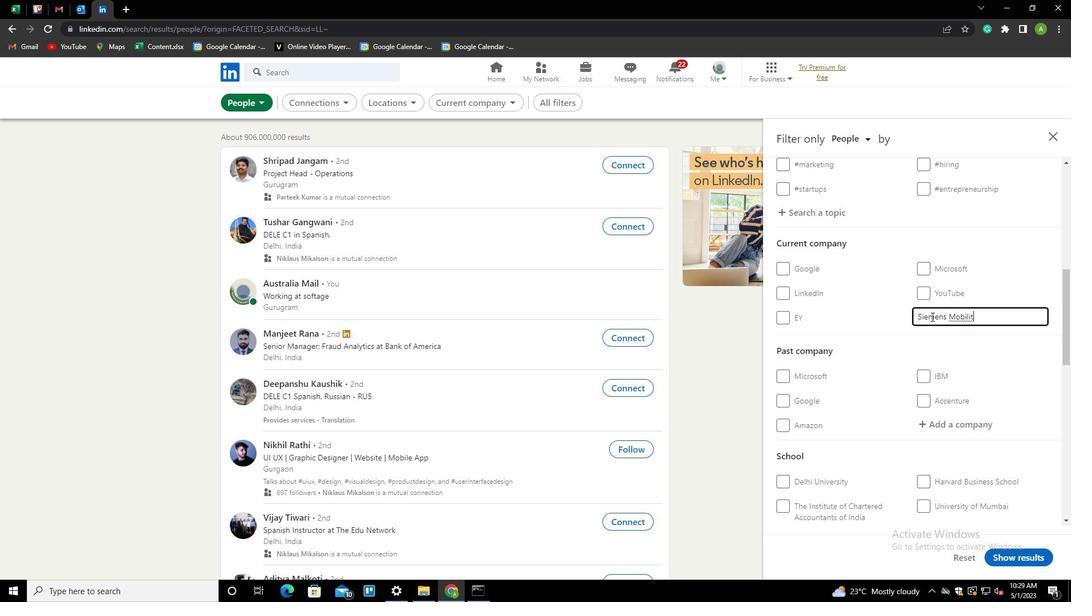 
Action: Mouse moved to (969, 341)
Screenshot: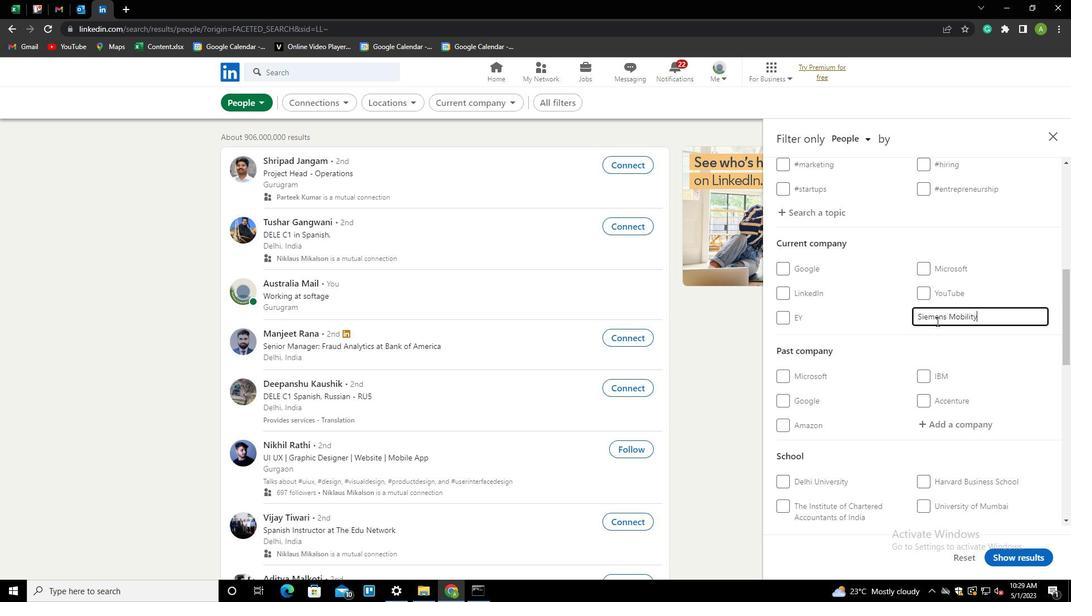 
Action: Mouse pressed left at (969, 341)
Screenshot: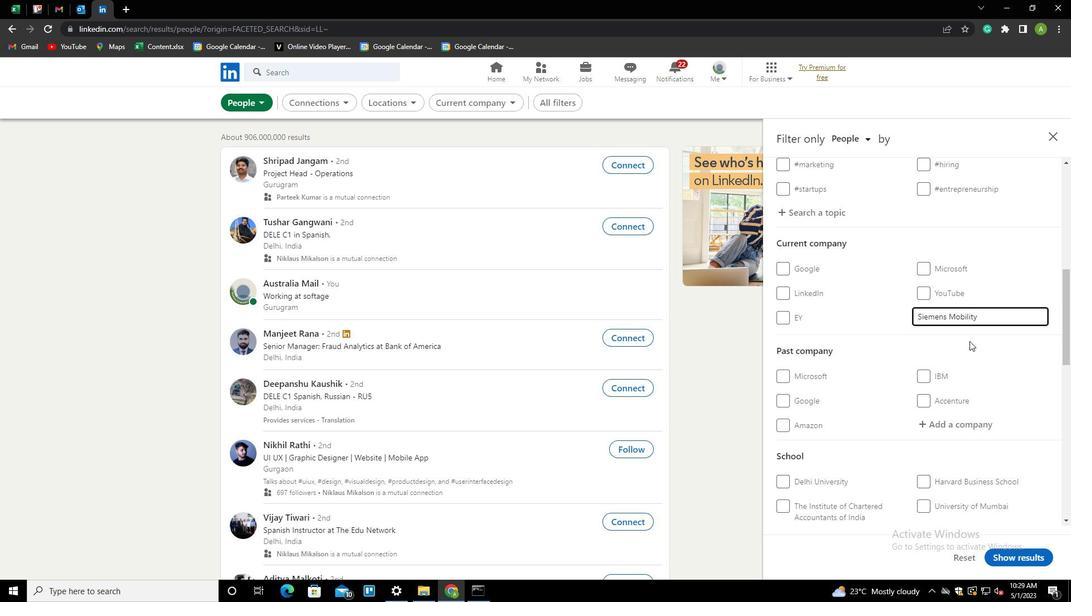 
Action: Mouse scrolled (969, 340) with delta (0, 0)
Screenshot: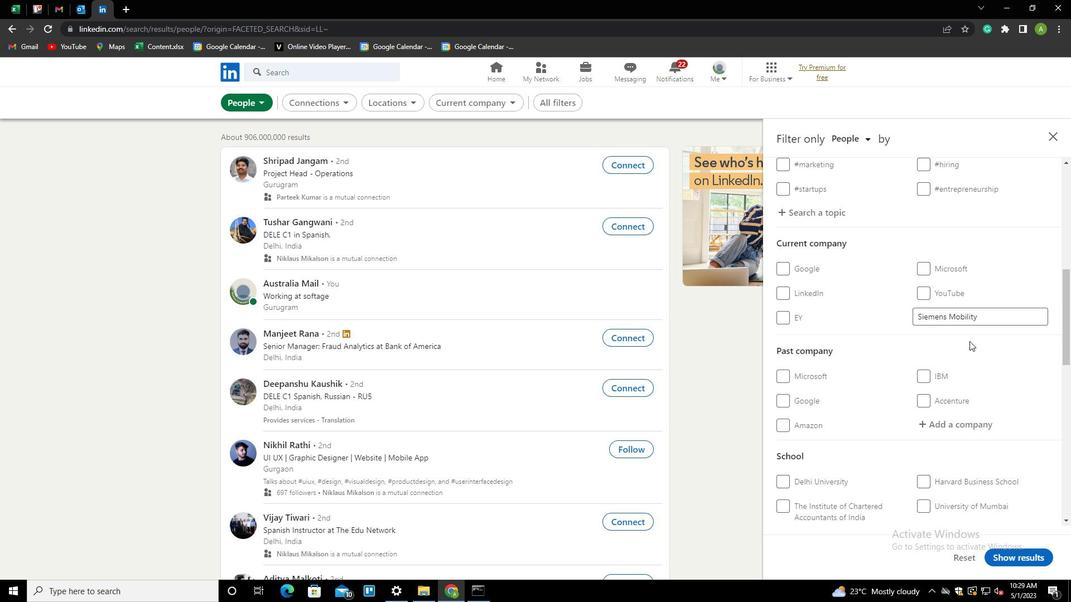 
Action: Mouse scrolled (969, 340) with delta (0, 0)
Screenshot: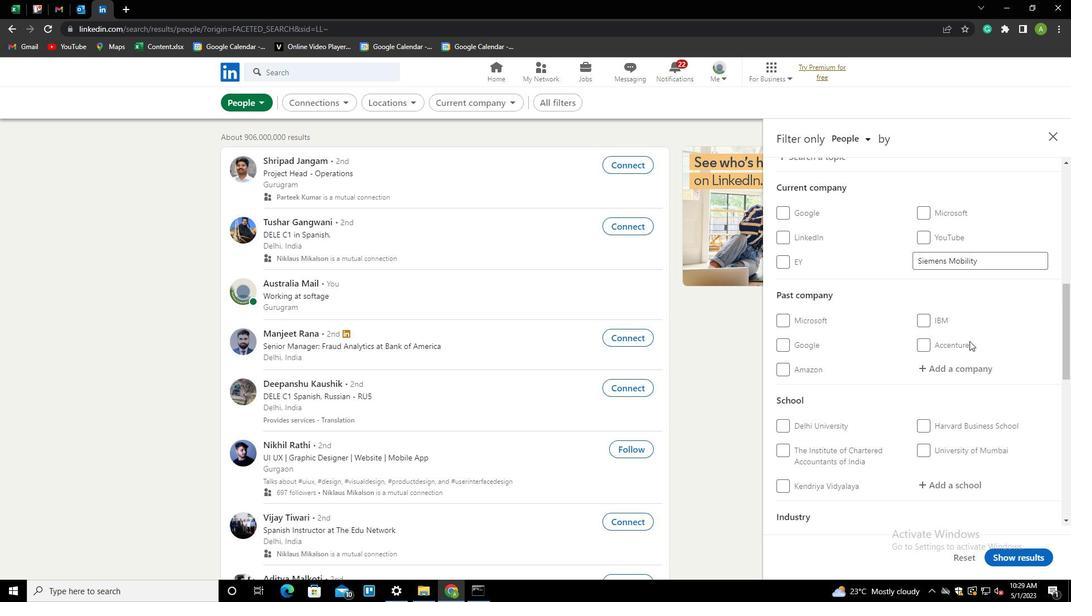 
Action: Mouse scrolled (969, 340) with delta (0, 0)
Screenshot: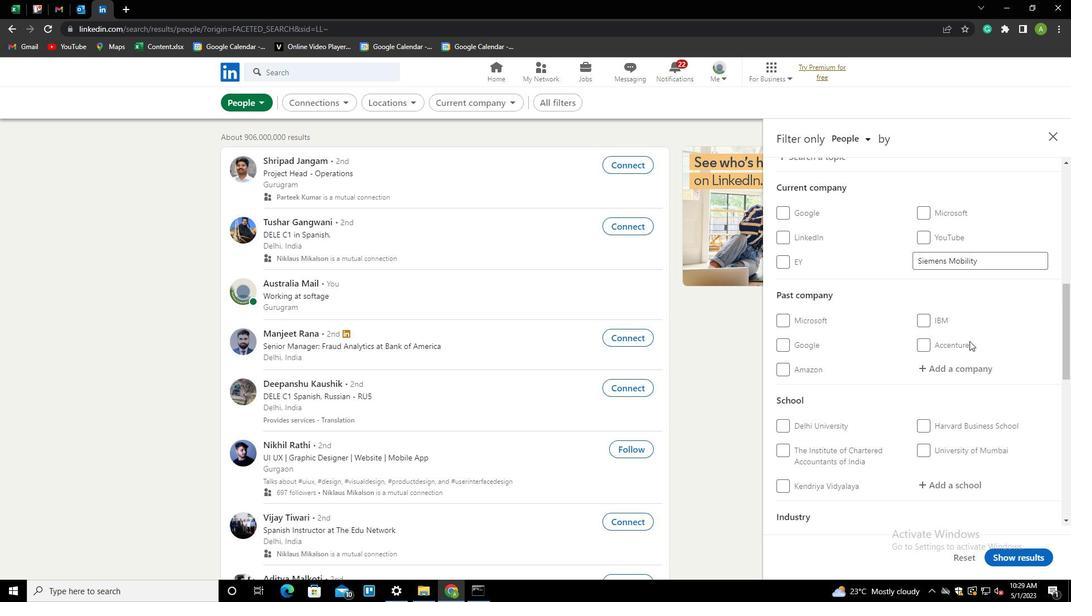 
Action: Mouse scrolled (969, 340) with delta (0, 0)
Screenshot: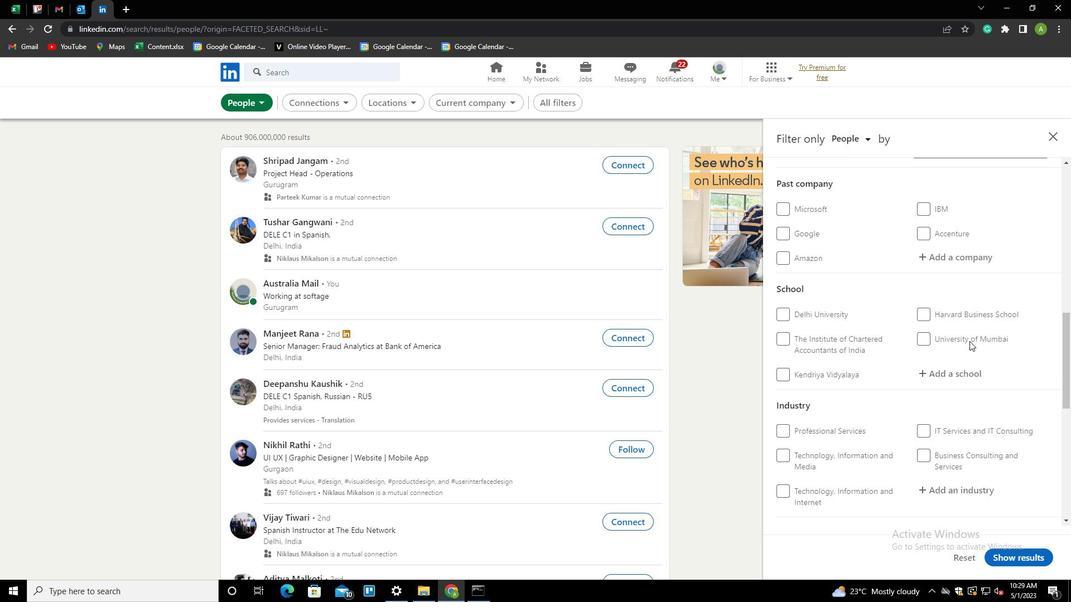 
Action: Mouse moved to (945, 319)
Screenshot: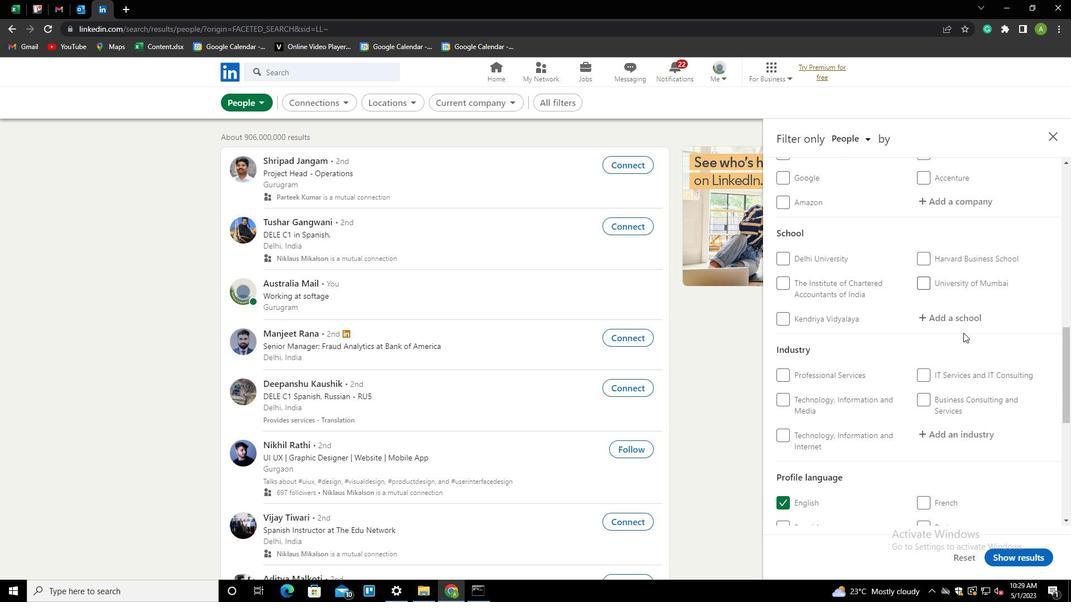 
Action: Mouse pressed left at (945, 319)
Screenshot: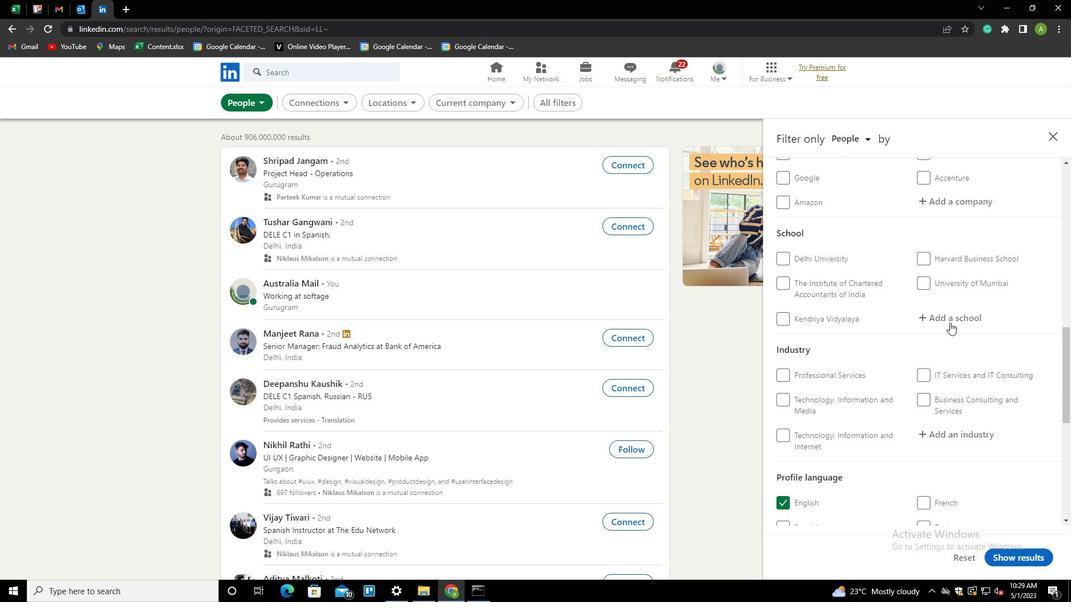
Action: Mouse moved to (950, 319)
Screenshot: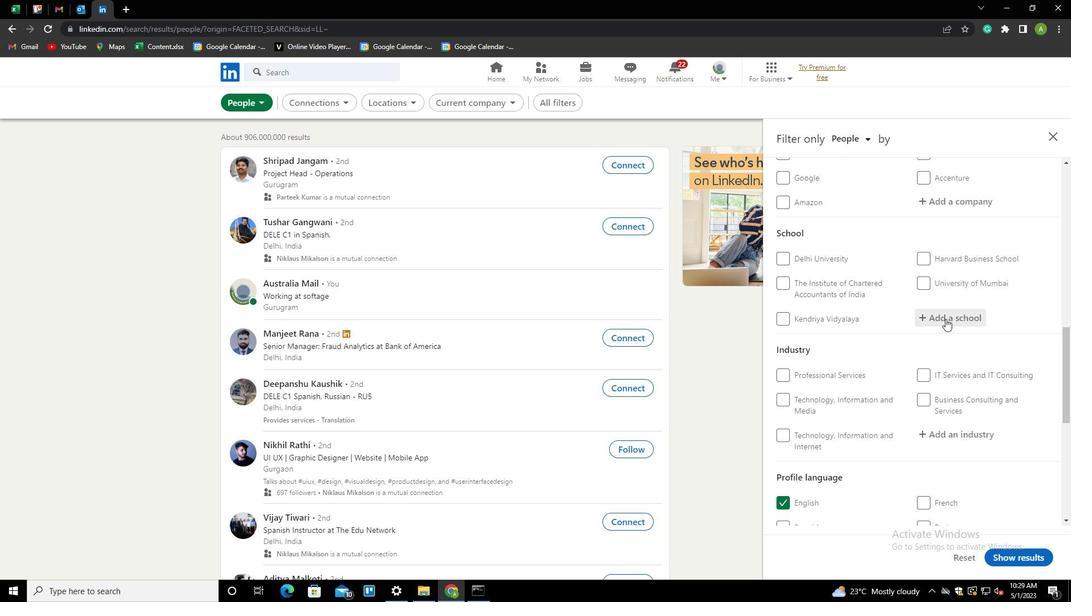 
Action: Mouse pressed left at (950, 319)
Screenshot: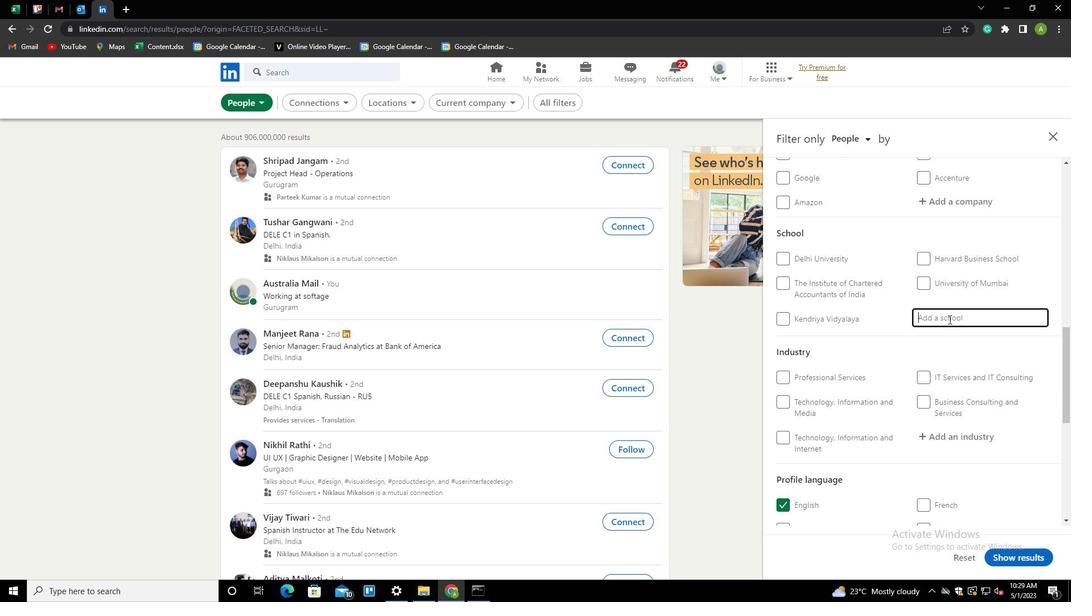 
Action: Key pressed <Key.shift><Key.shift><Key.shift><Key.shift><Key.shift><Key.shift><Key.shift><Key.shift>ASM<Key.down><Key.enter>
Screenshot: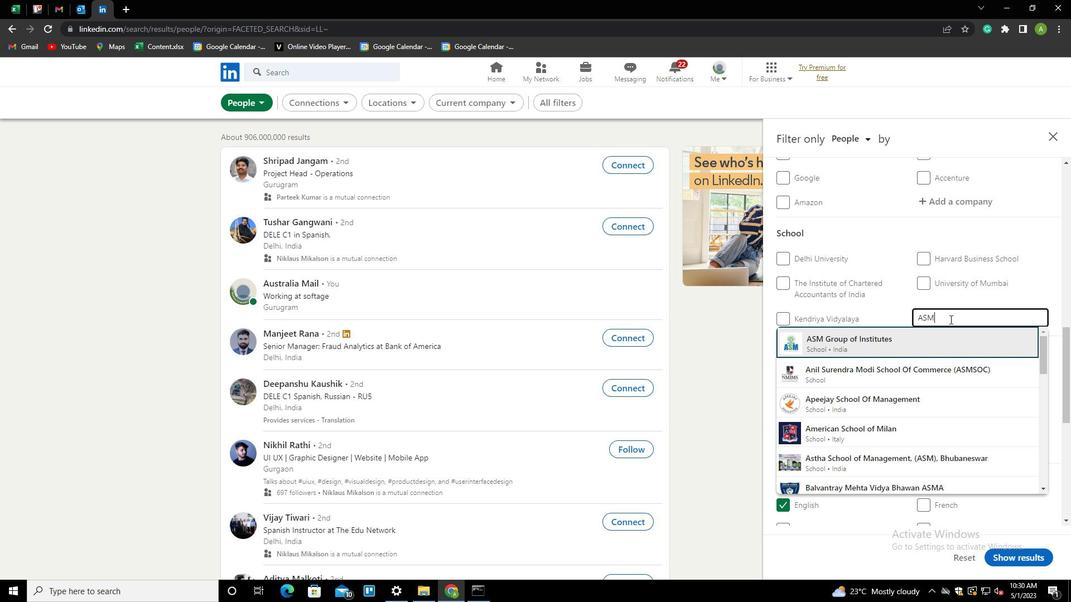 
Action: Mouse scrolled (950, 319) with delta (0, 0)
Screenshot: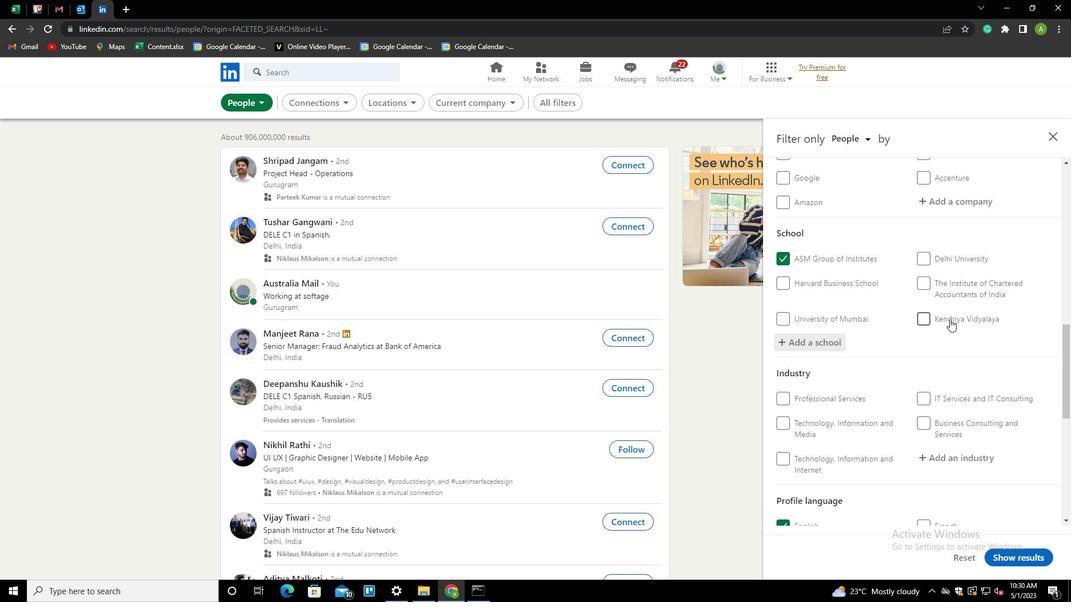 
Action: Mouse scrolled (950, 319) with delta (0, 0)
Screenshot: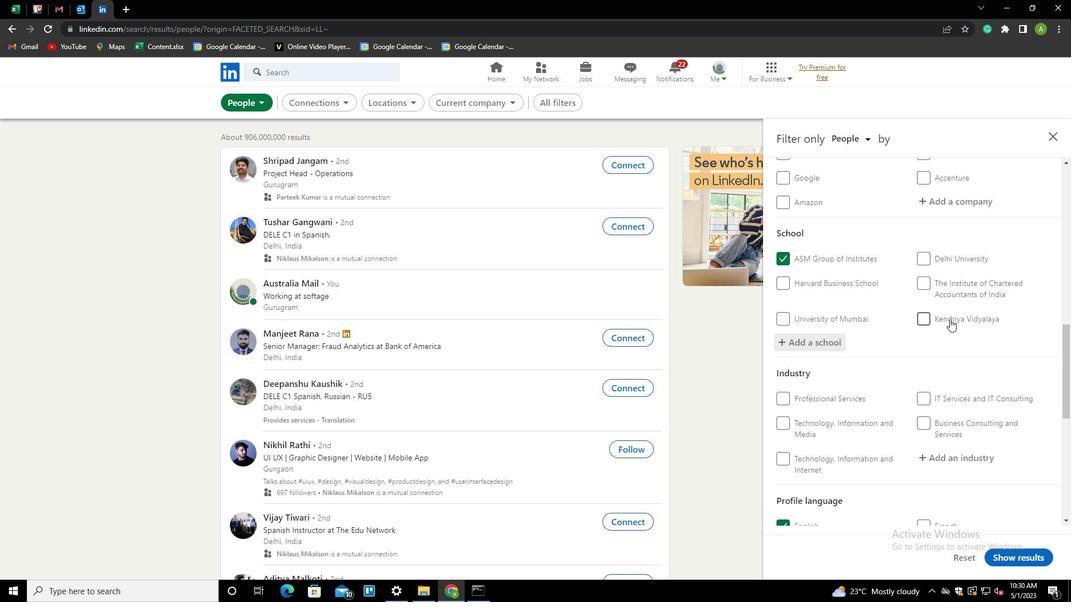 
Action: Mouse scrolled (950, 319) with delta (0, 0)
Screenshot: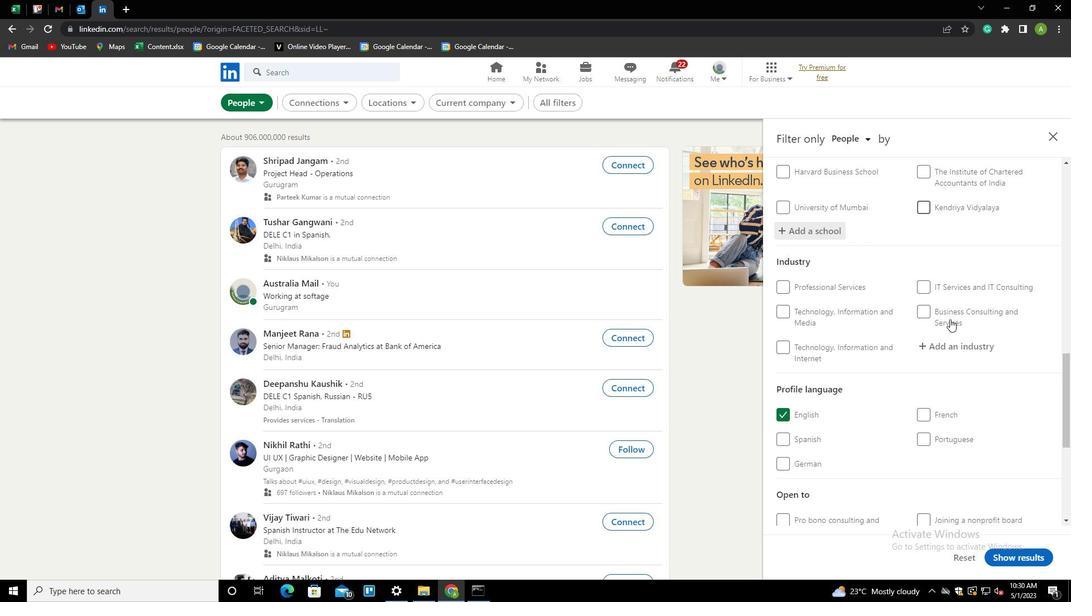 
Action: Mouse scrolled (950, 319) with delta (0, 0)
Screenshot: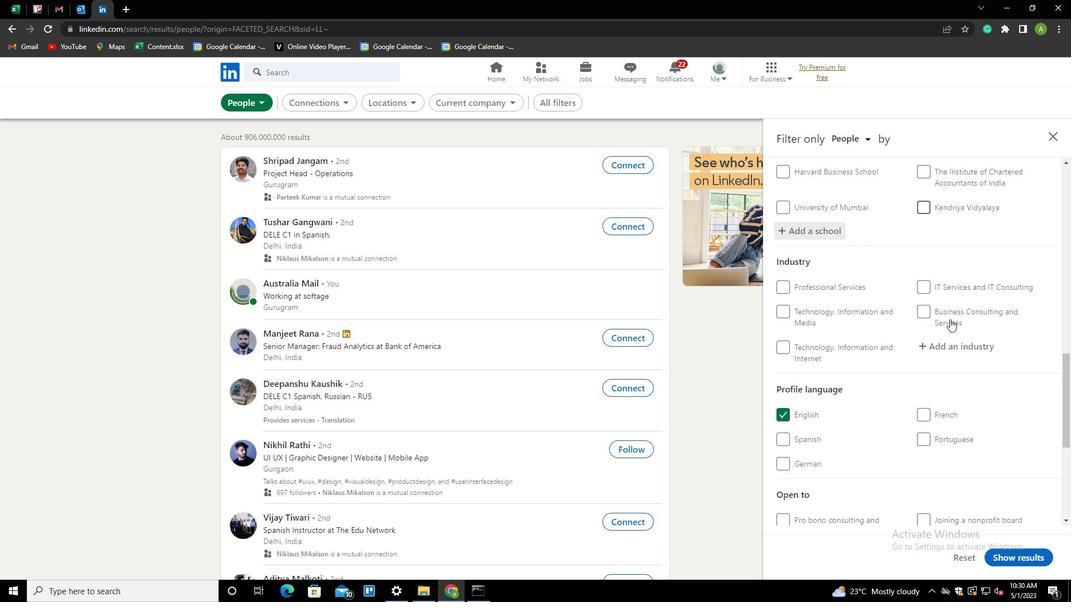 
Action: Mouse moved to (950, 234)
Screenshot: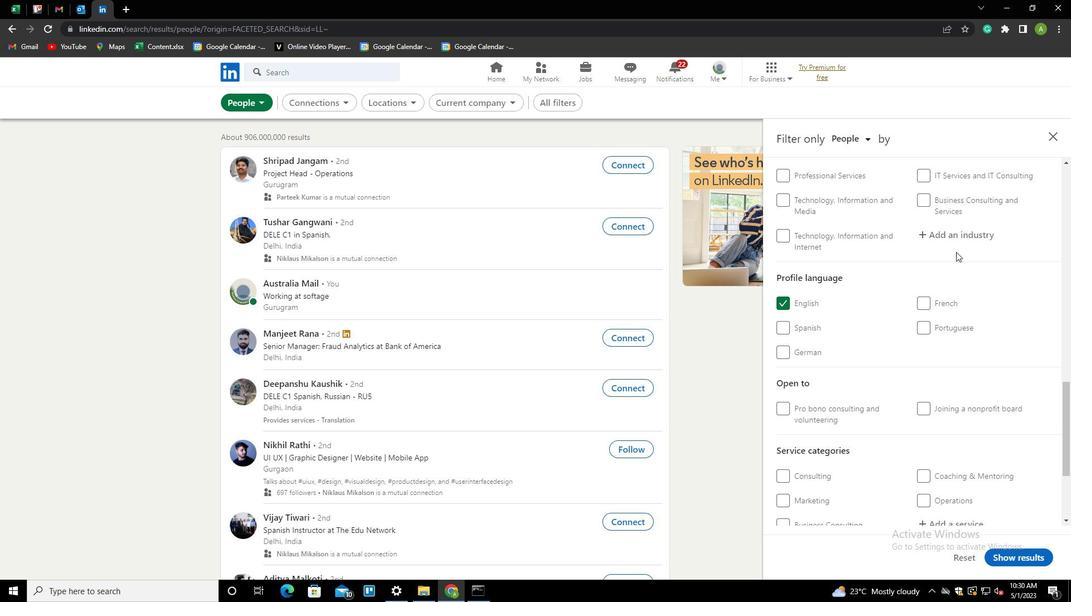 
Action: Mouse pressed left at (950, 234)
Screenshot: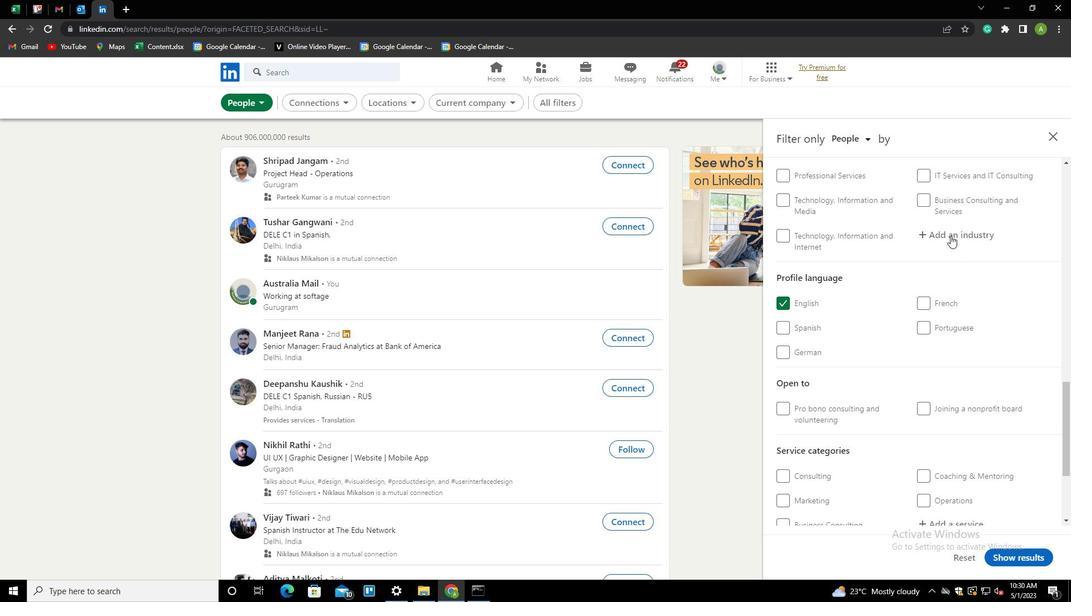 
Action: Key pressed <Key.shift>IT<Key.space>S<Key.down><Key.enter>
Screenshot: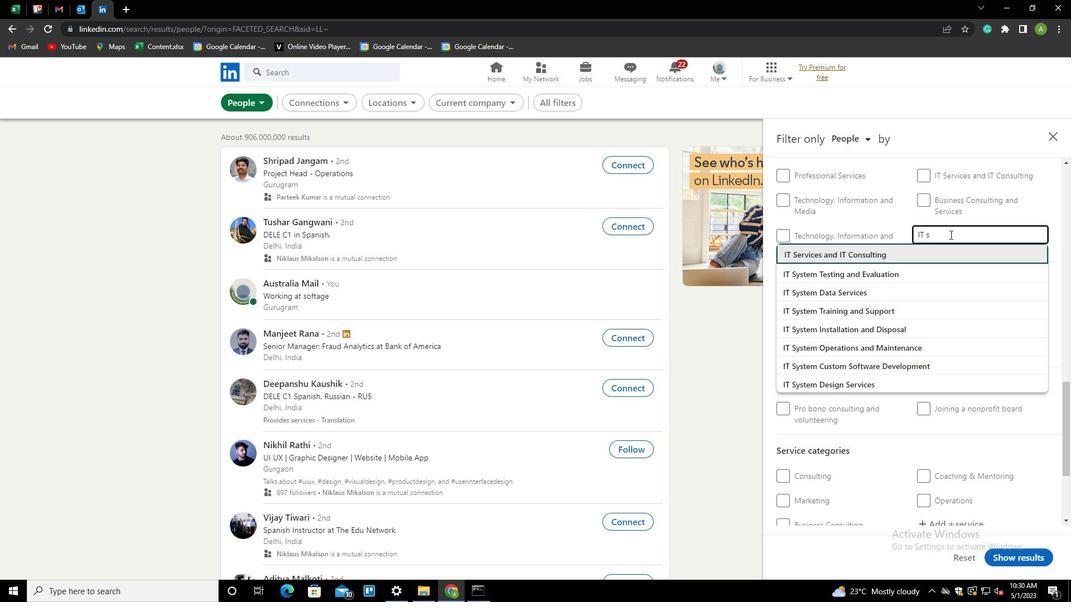 
Action: Mouse scrolled (950, 234) with delta (0, 0)
Screenshot: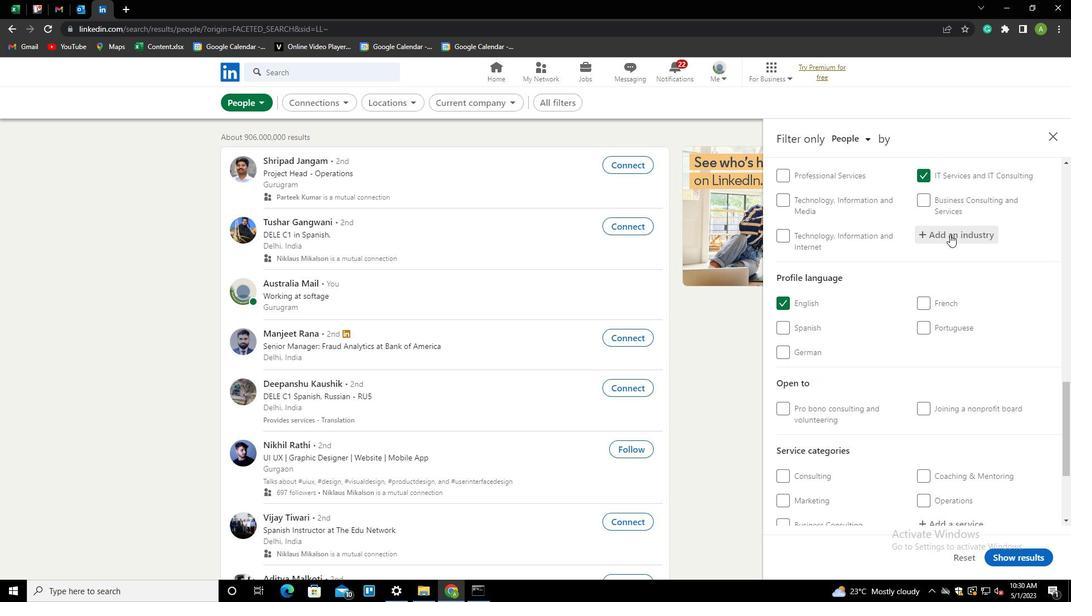 
Action: Mouse scrolled (950, 234) with delta (0, 0)
Screenshot: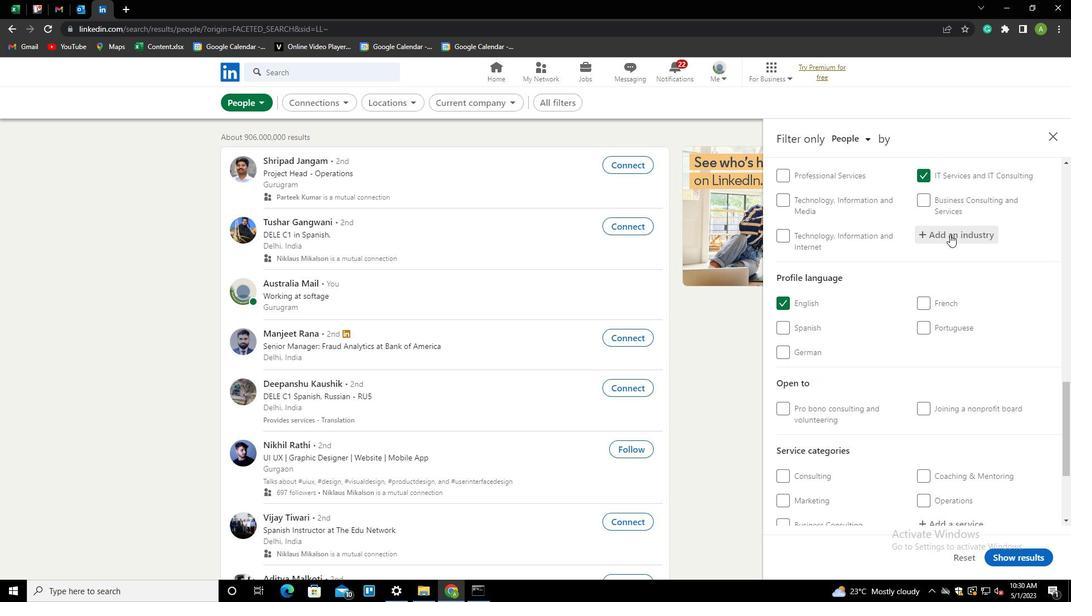 
Action: Mouse scrolled (950, 234) with delta (0, 0)
Screenshot: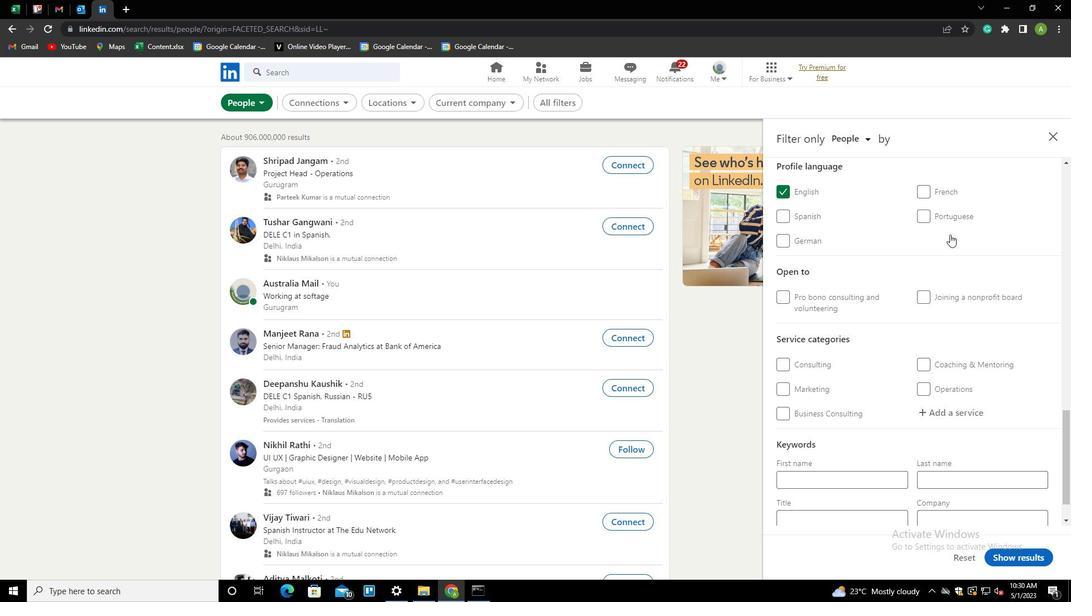 
Action: Mouse scrolled (950, 234) with delta (0, 0)
Screenshot: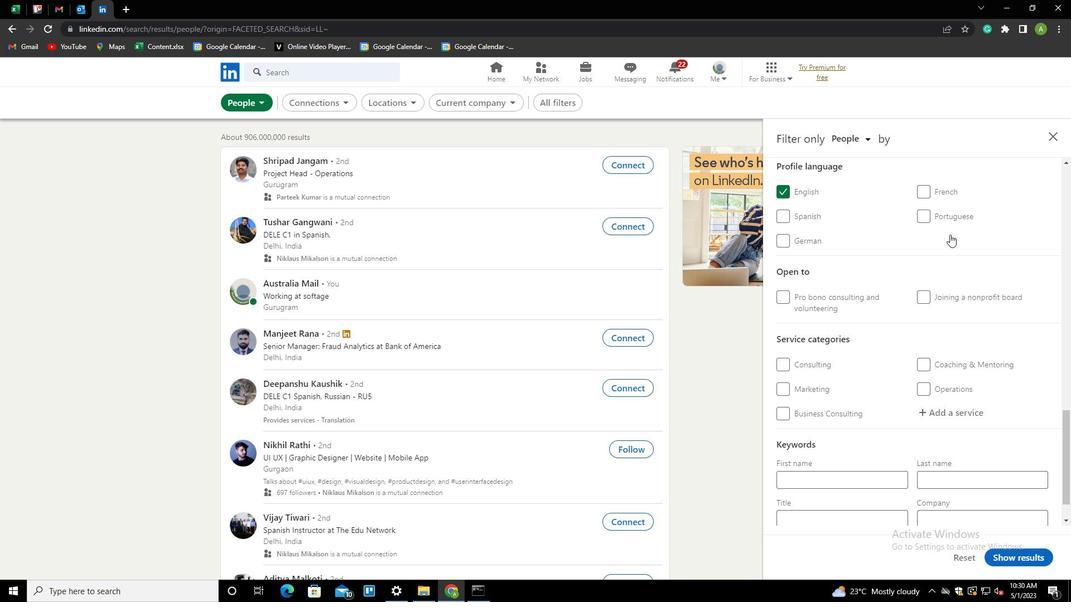 
Action: Mouse moved to (924, 370)
Screenshot: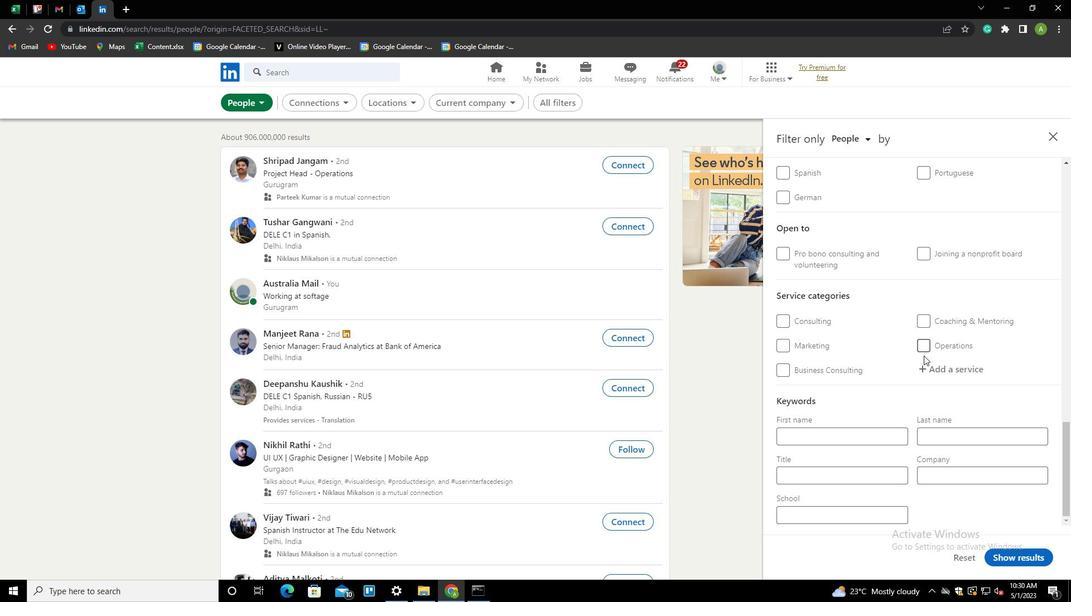 
Action: Mouse pressed left at (924, 370)
Screenshot: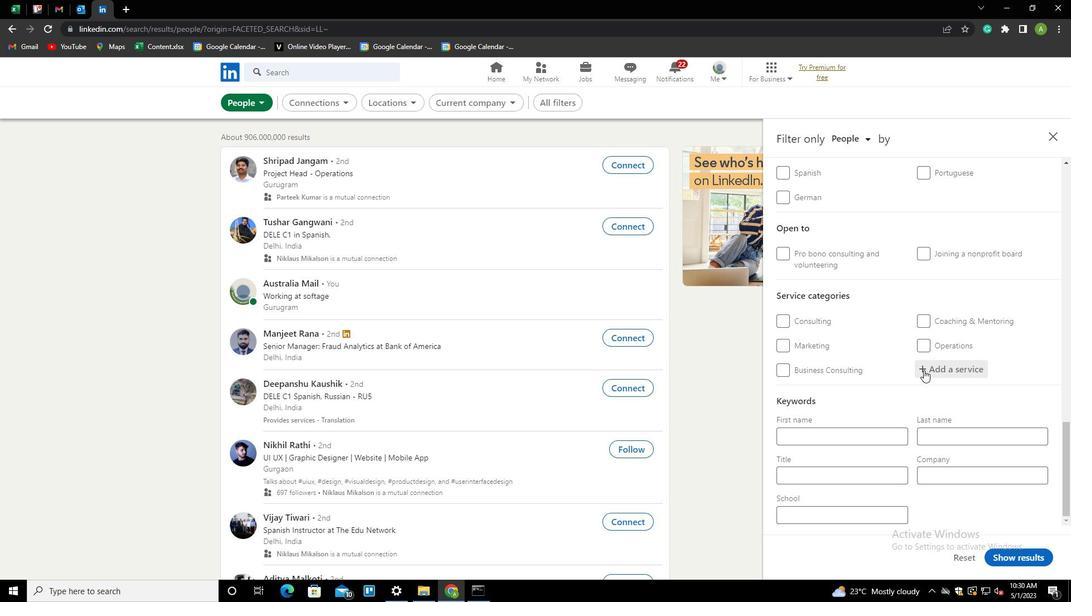 
Action: Mouse moved to (934, 369)
Screenshot: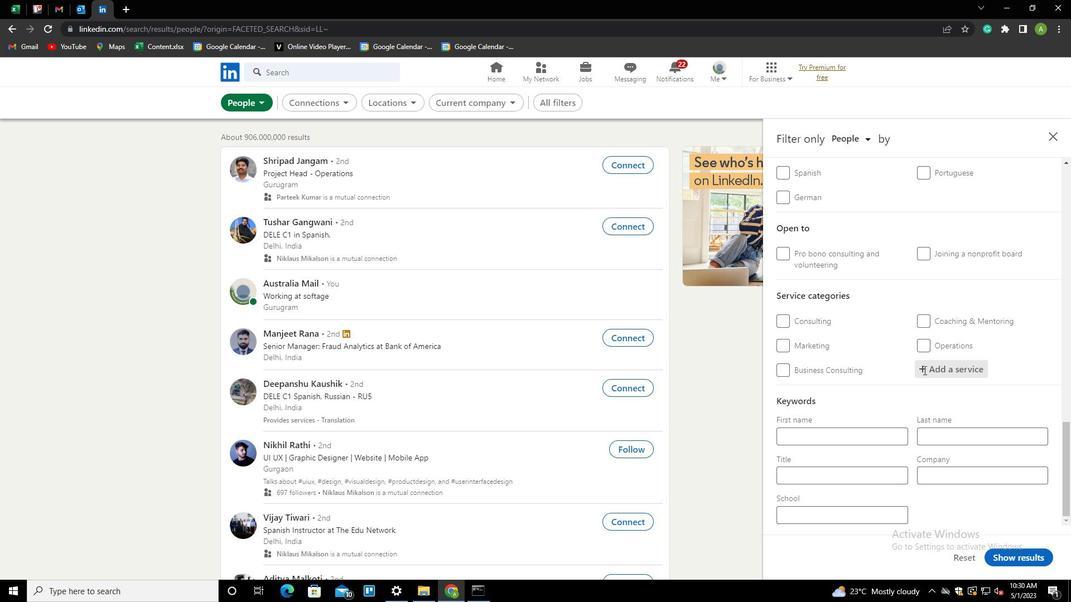 
Action: Mouse pressed left at (934, 369)
Screenshot: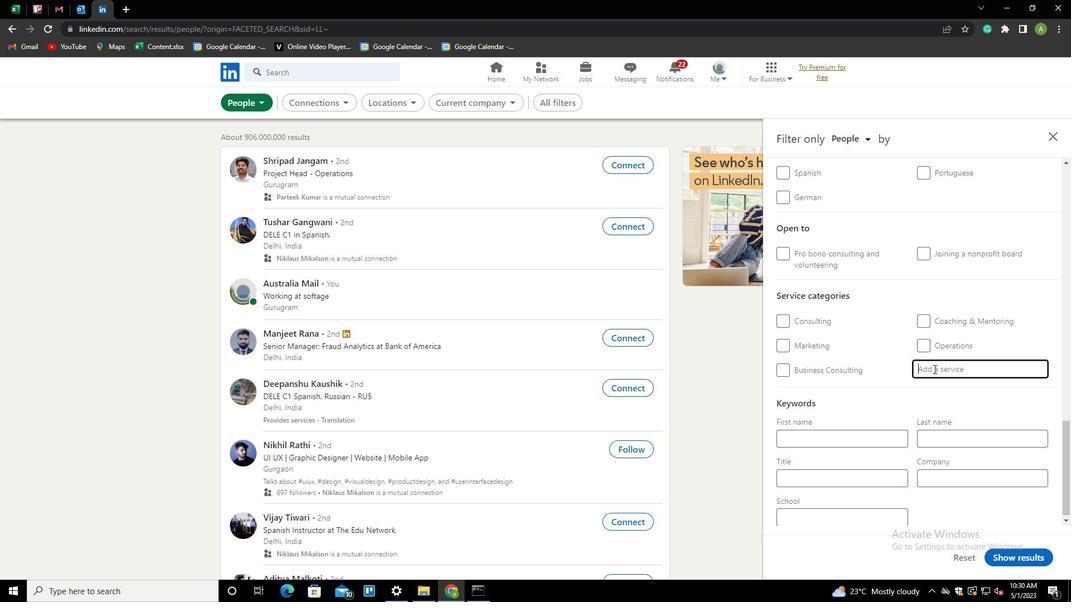 
Action: Key pressed <Key.shift>LOGO<Key.down><Key.enter>
Screenshot: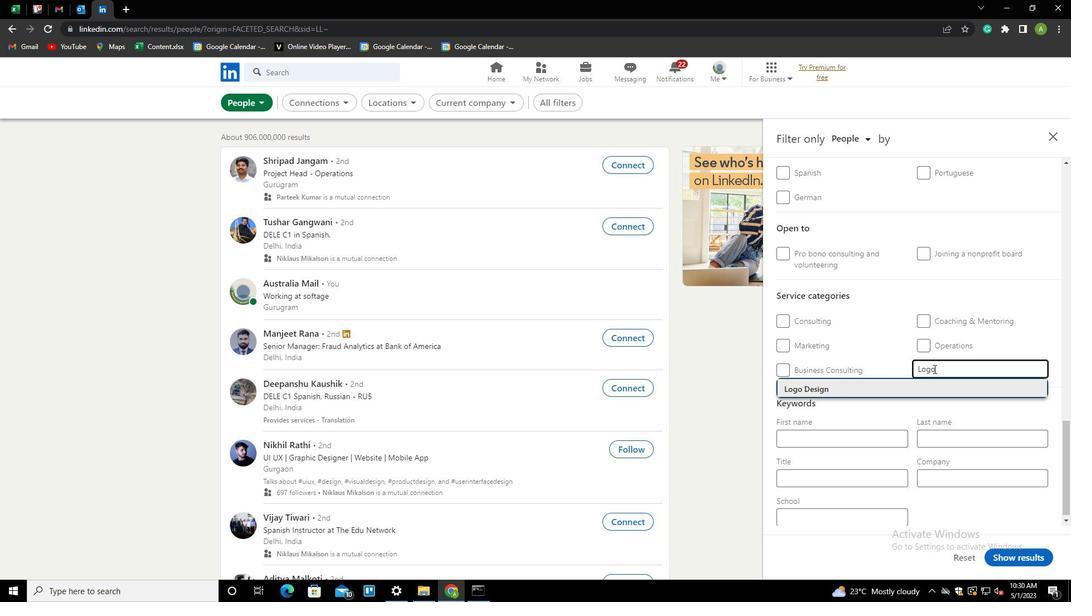 
Action: Mouse scrolled (934, 368) with delta (0, 0)
Screenshot: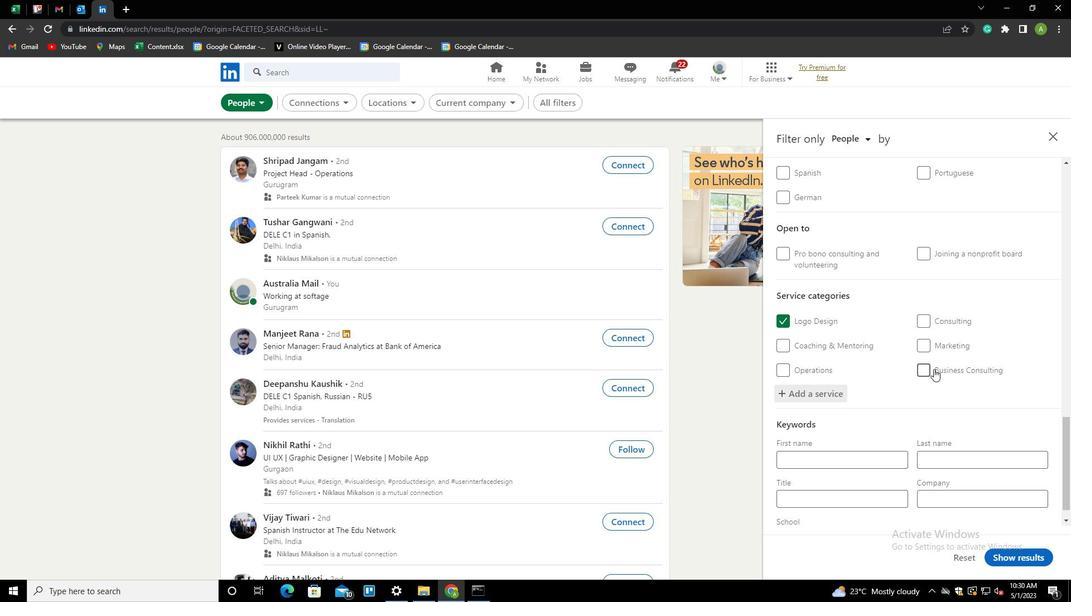 
Action: Mouse scrolled (934, 368) with delta (0, 0)
Screenshot: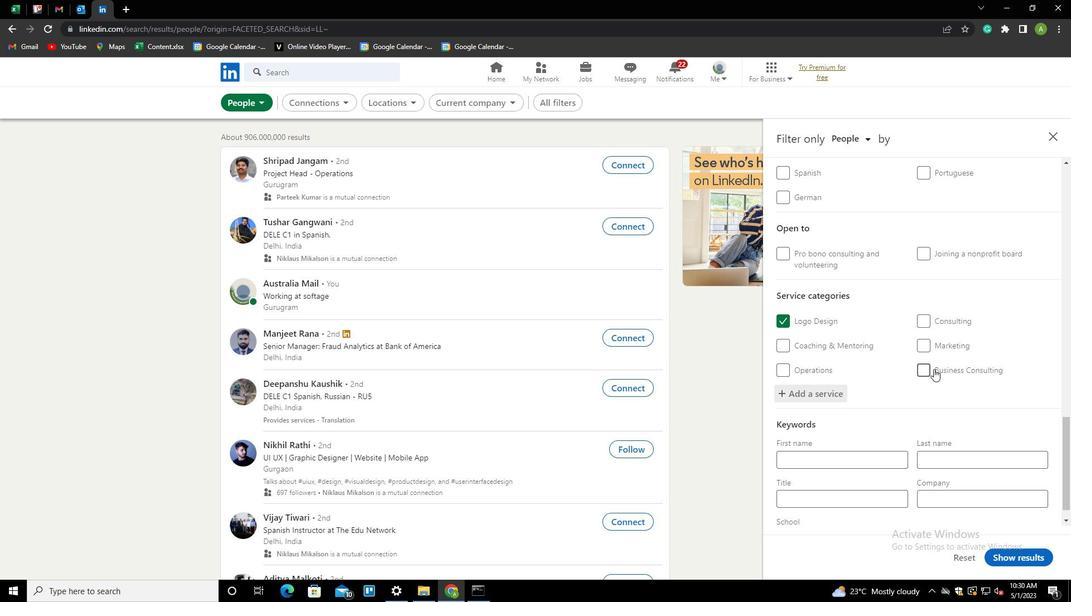 
Action: Mouse scrolled (934, 368) with delta (0, 0)
Screenshot: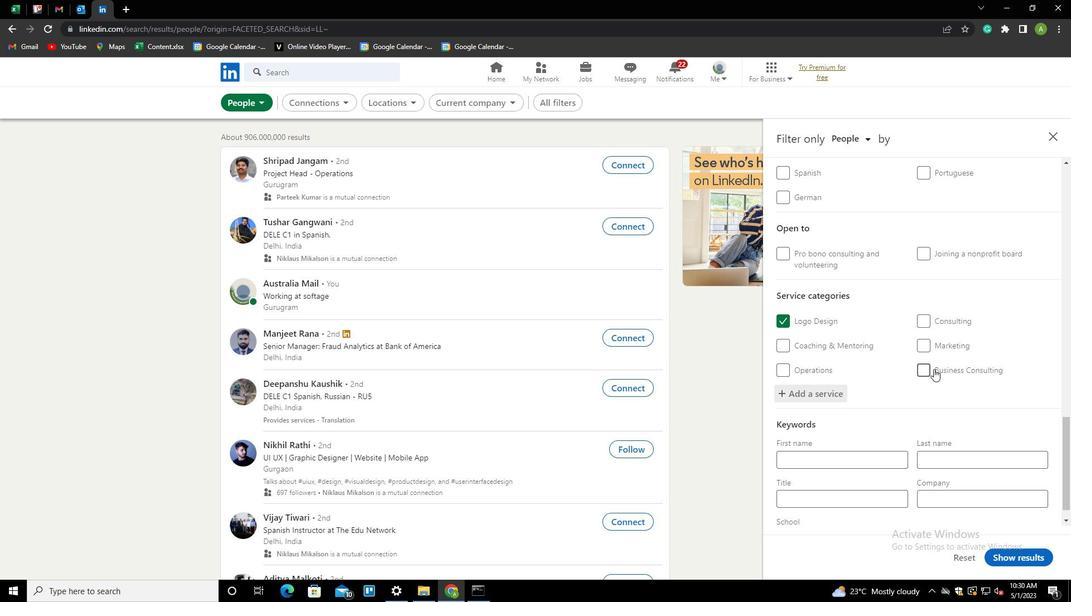 
Action: Mouse scrolled (934, 368) with delta (0, 0)
Screenshot: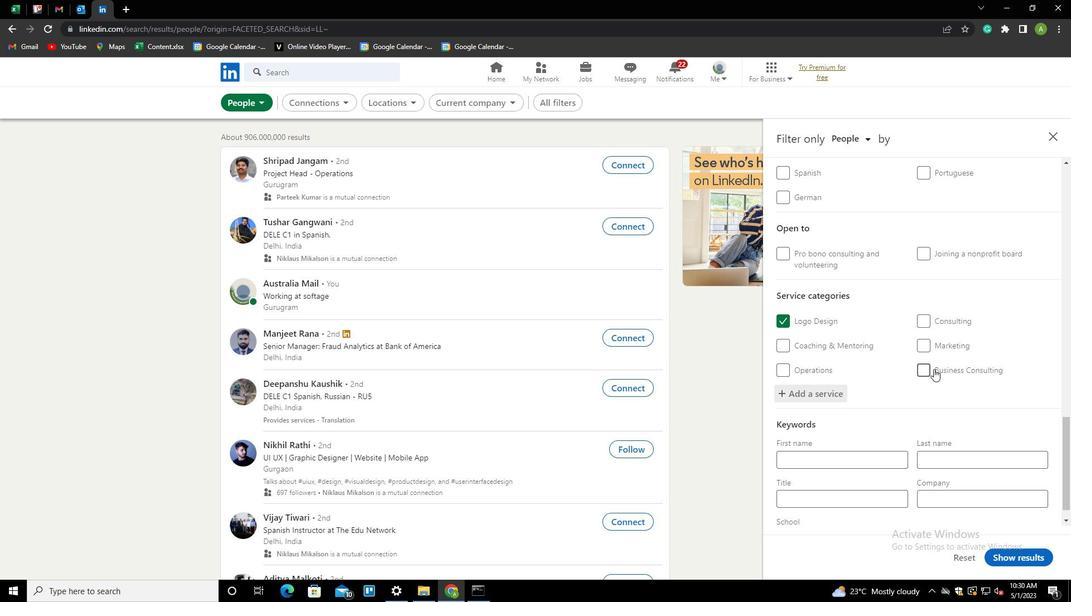 
Action: Mouse scrolled (934, 368) with delta (0, 0)
Screenshot: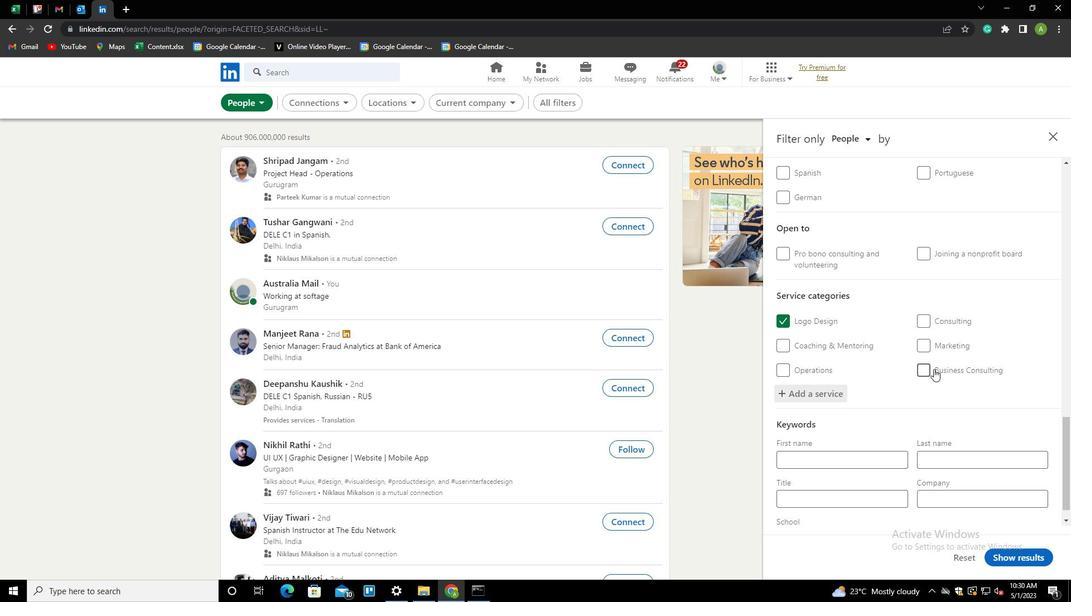 
Action: Mouse scrolled (934, 368) with delta (0, 0)
Screenshot: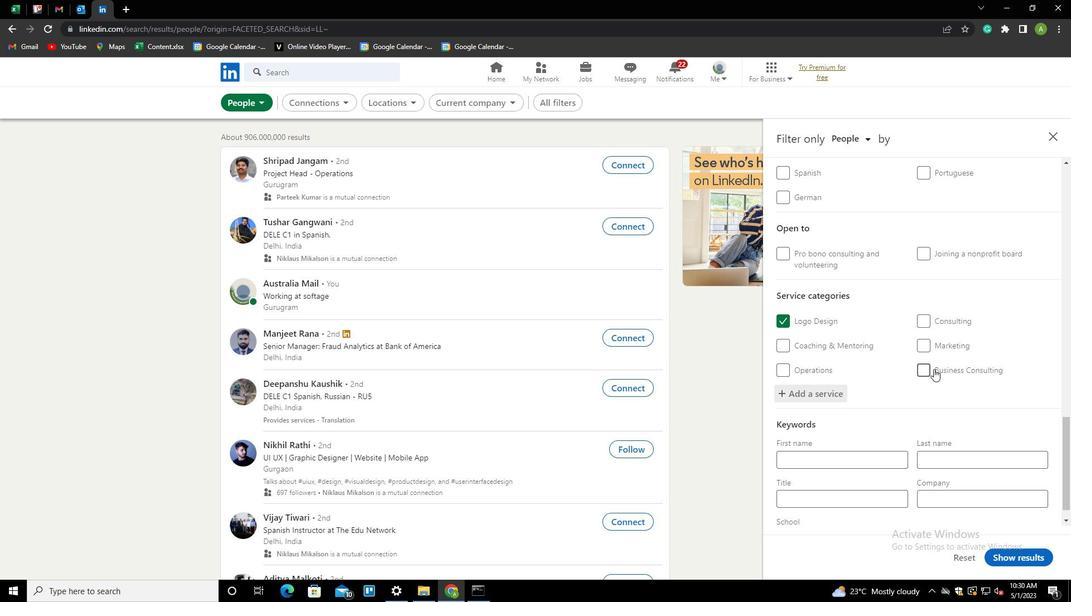 
Action: Mouse moved to (828, 471)
Screenshot: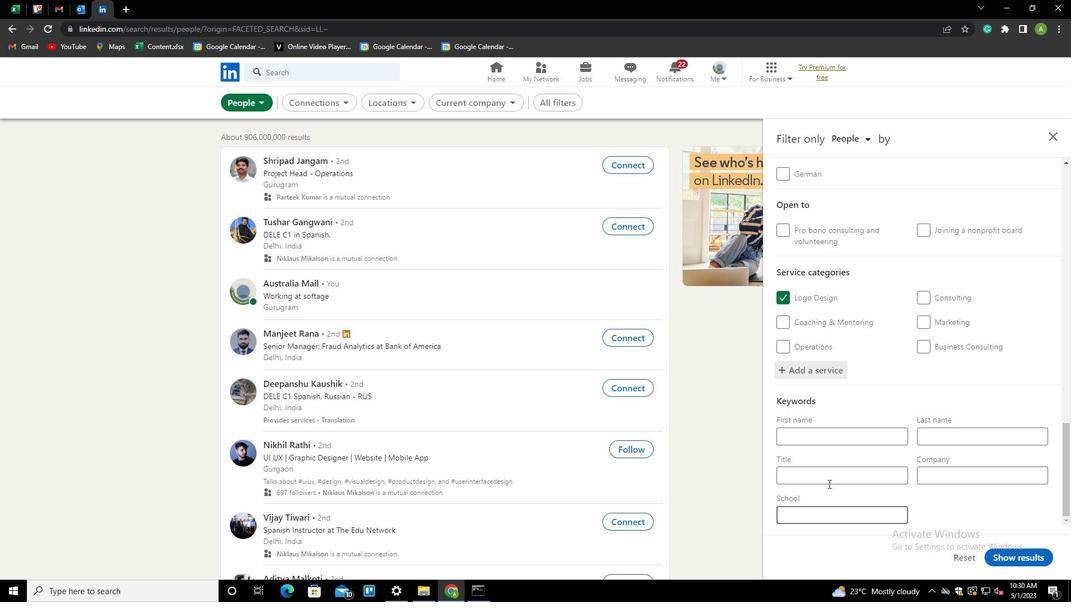 
Action: Mouse pressed left at (828, 471)
Screenshot: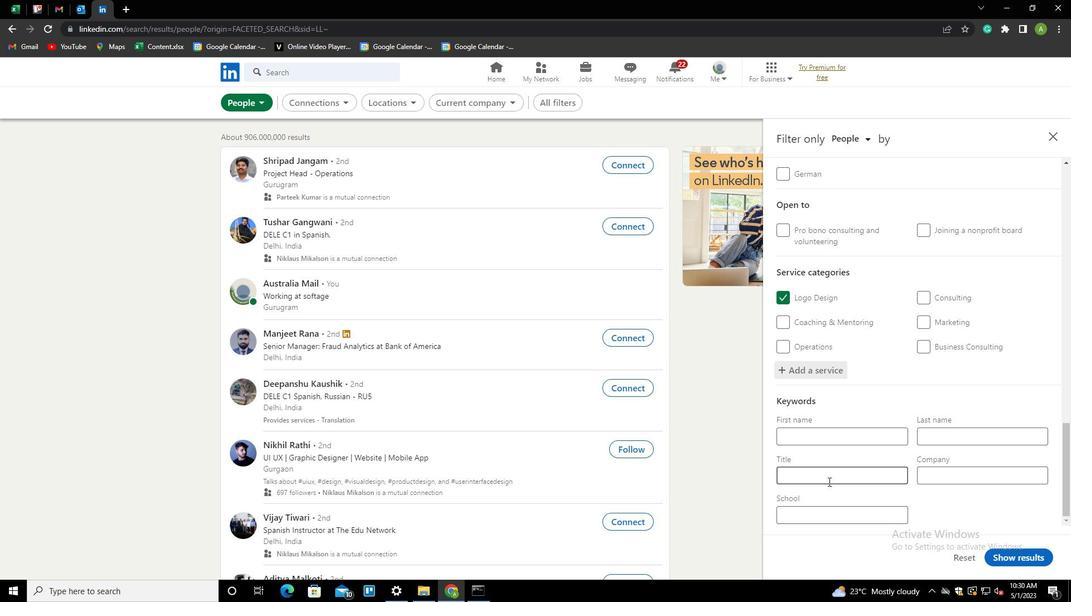 
Action: Key pressed <Key.shift>CLIENT<Key.space><Key.shift>SERCI<Key.backspace><Key.backspace>VIV<Key.backspace>CE<Key.space><Key.shift>SPECIALIST
Screenshot: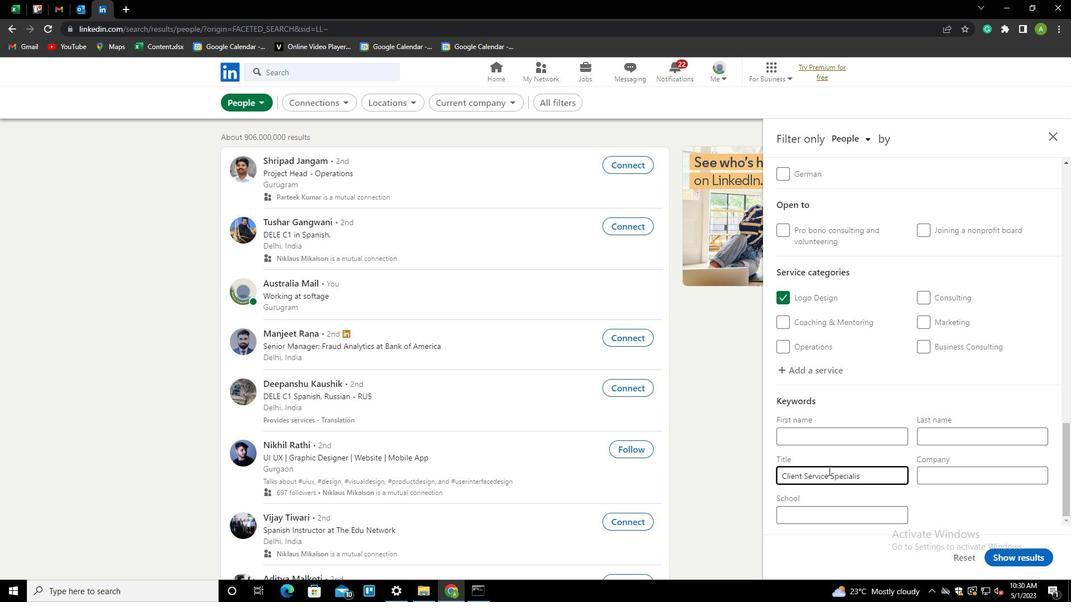
Action: Mouse moved to (954, 513)
Screenshot: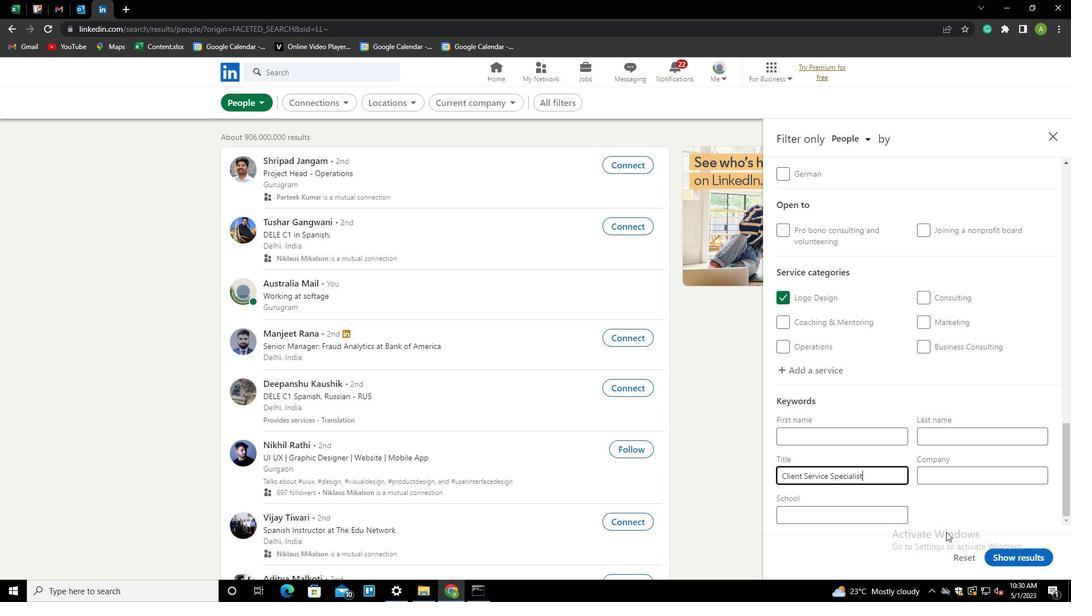 
Action: Mouse pressed left at (954, 513)
Screenshot: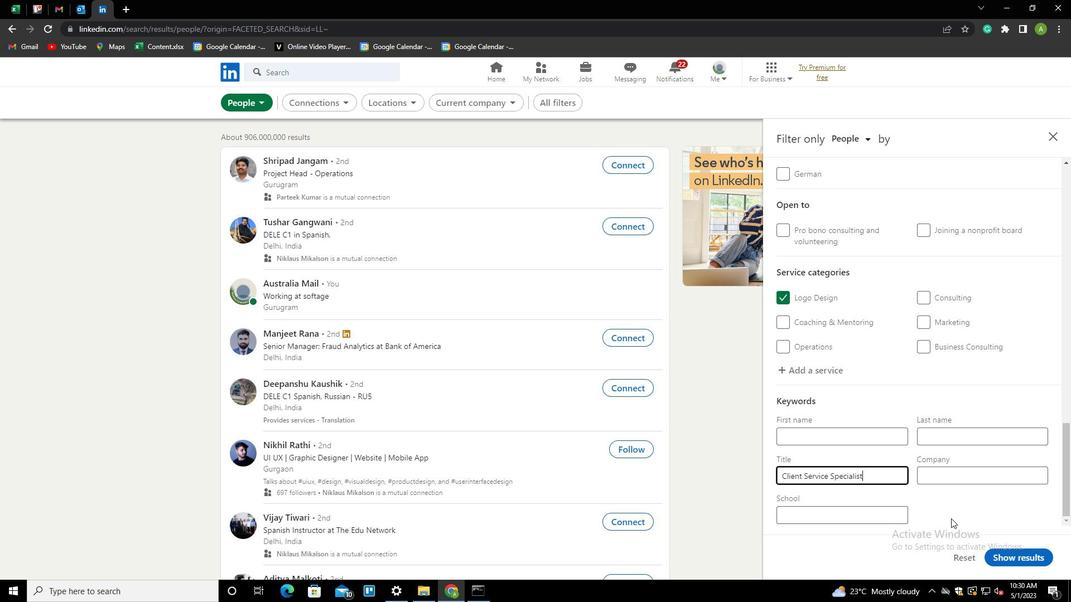 
Action: Mouse moved to (1004, 551)
Screenshot: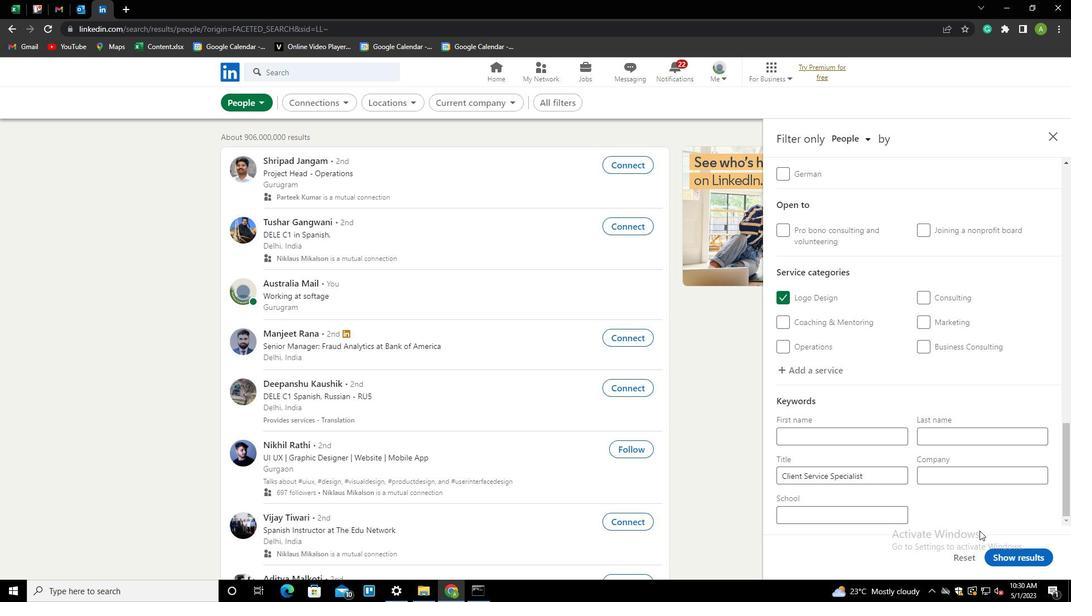 
Action: Mouse pressed left at (1004, 551)
Screenshot: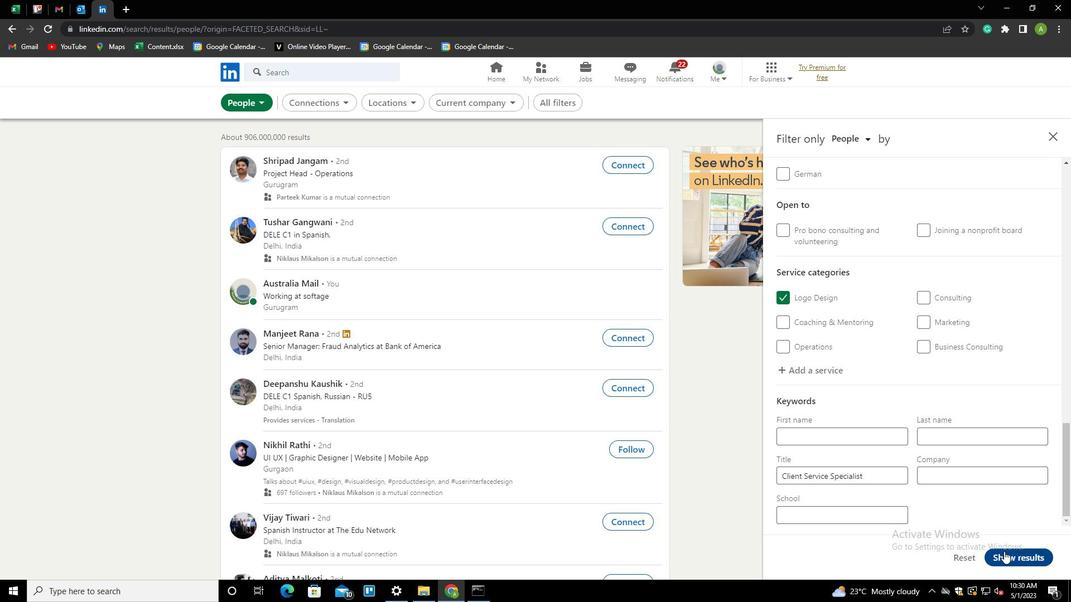 
